 Task: Search one way flight ticket for 1 adult, 5 children, 2 infants in seat and 1 infant on lap in first from Laramie: Laramie Regional Airport to New Bern: Coastal Carolina Regional Airport (was Craven County Regional) on 8-4-2023. Choice of flights is Delta. Number of bags: 1 checked bag. Price is upto 92000. Outbound departure time preference is 0:00.
Action: Mouse moved to (277, 233)
Screenshot: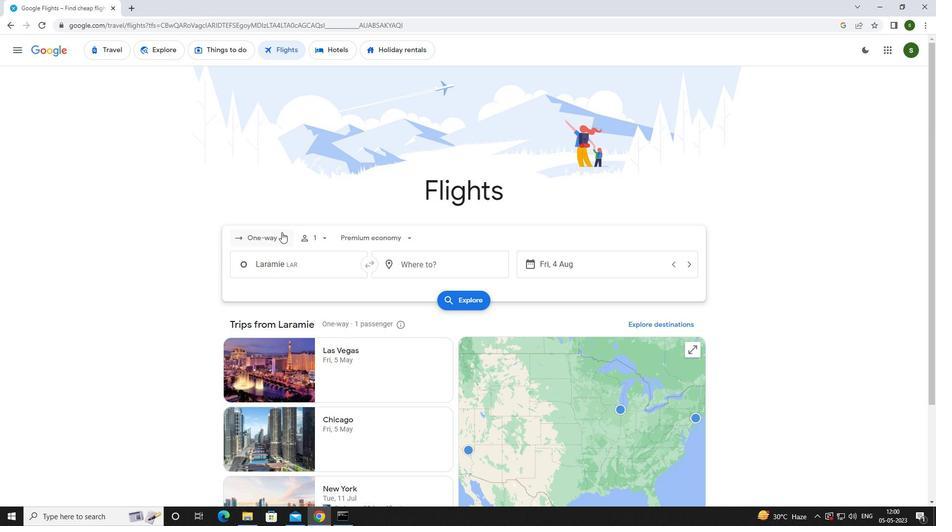 
Action: Mouse pressed left at (277, 233)
Screenshot: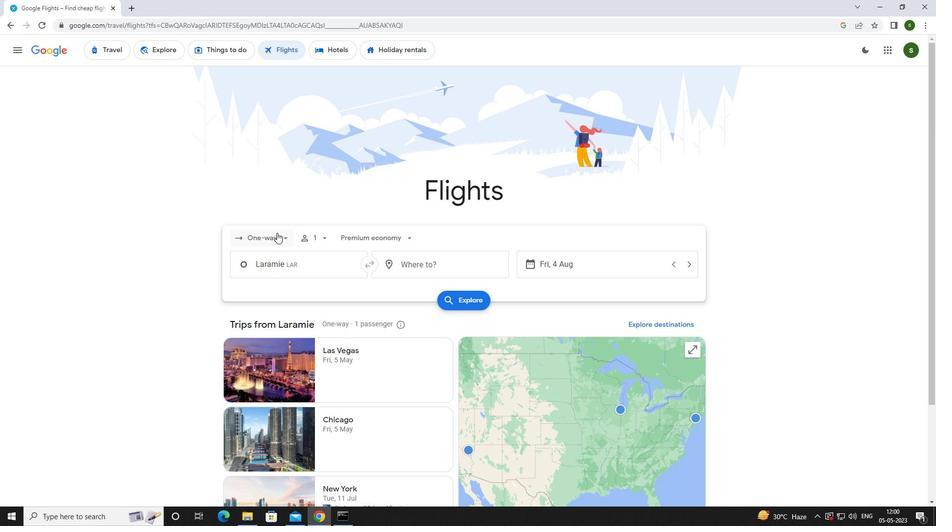 
Action: Mouse moved to (292, 277)
Screenshot: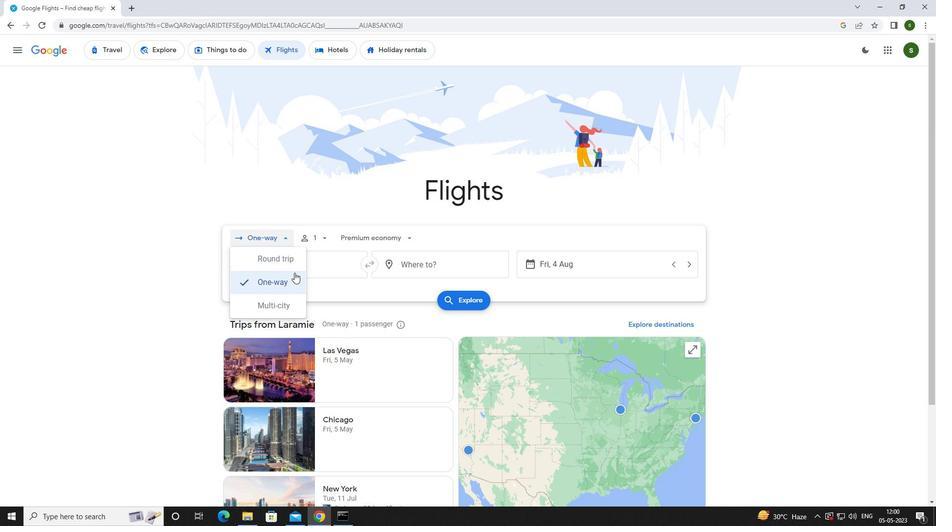 
Action: Mouse pressed left at (292, 277)
Screenshot: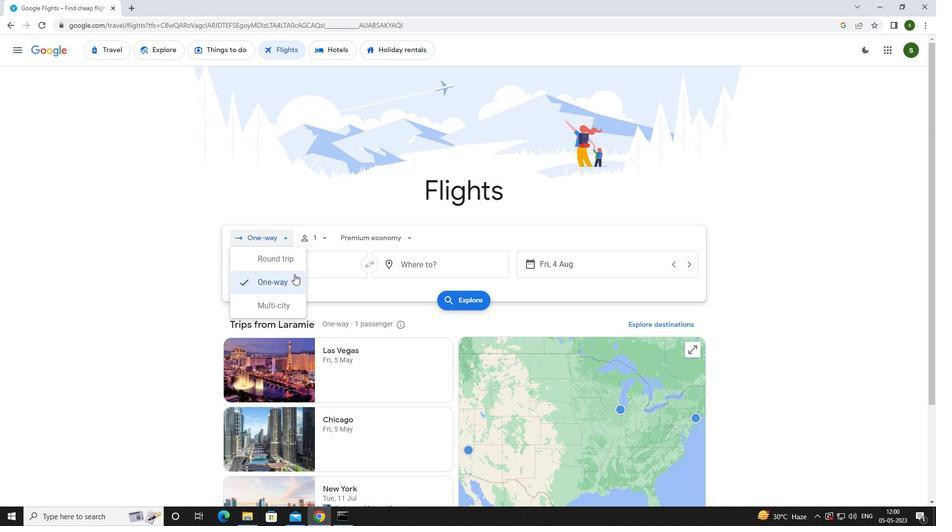 
Action: Mouse moved to (322, 240)
Screenshot: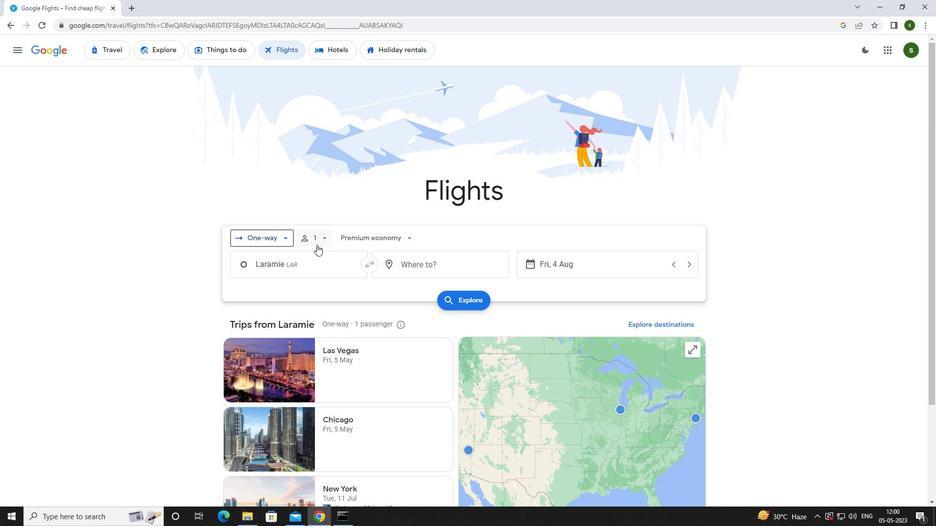 
Action: Mouse pressed left at (322, 240)
Screenshot: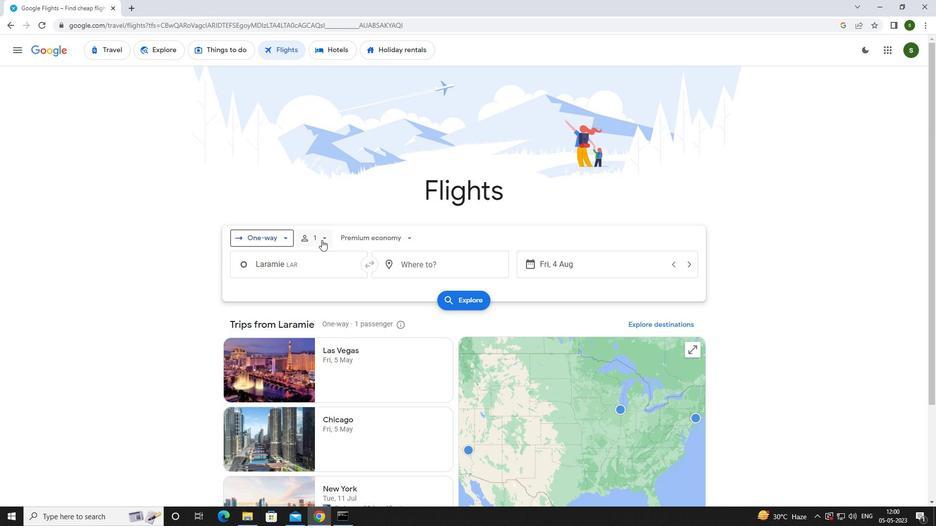 
Action: Mouse moved to (397, 287)
Screenshot: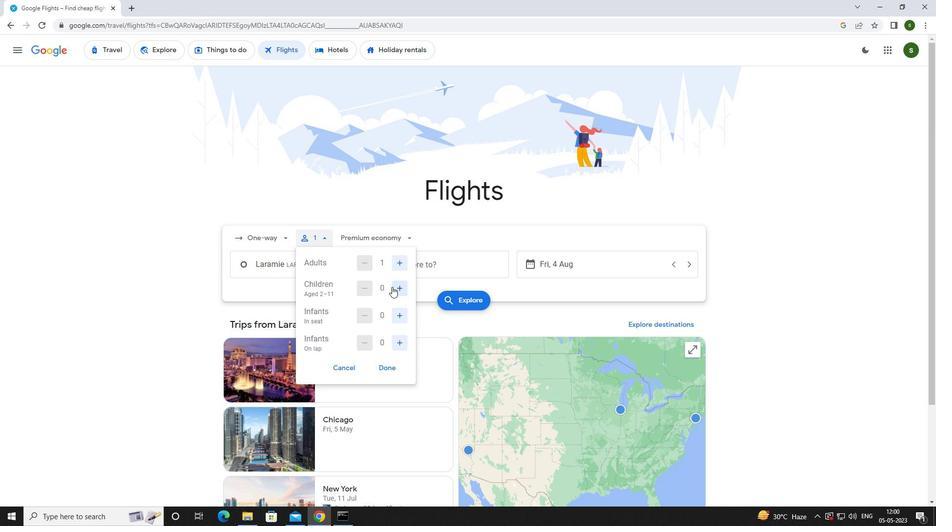 
Action: Mouse pressed left at (397, 287)
Screenshot: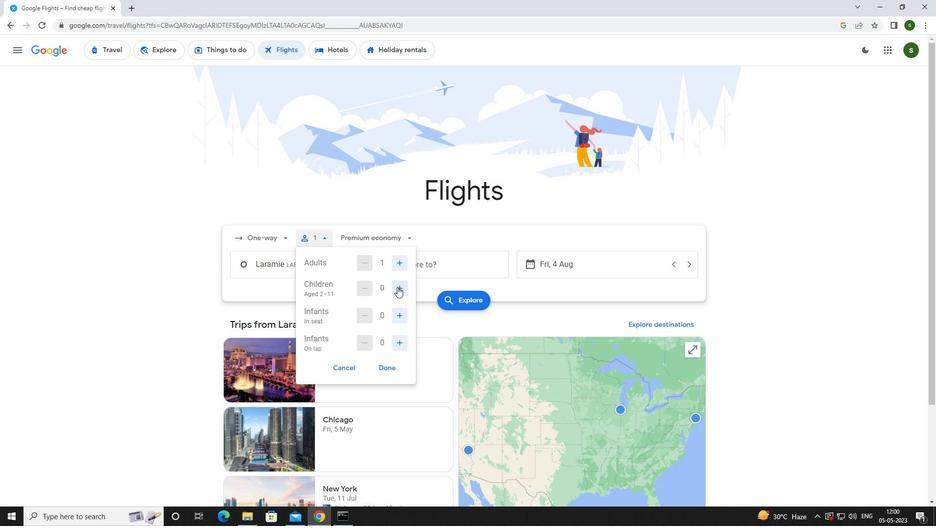 
Action: Mouse pressed left at (397, 287)
Screenshot: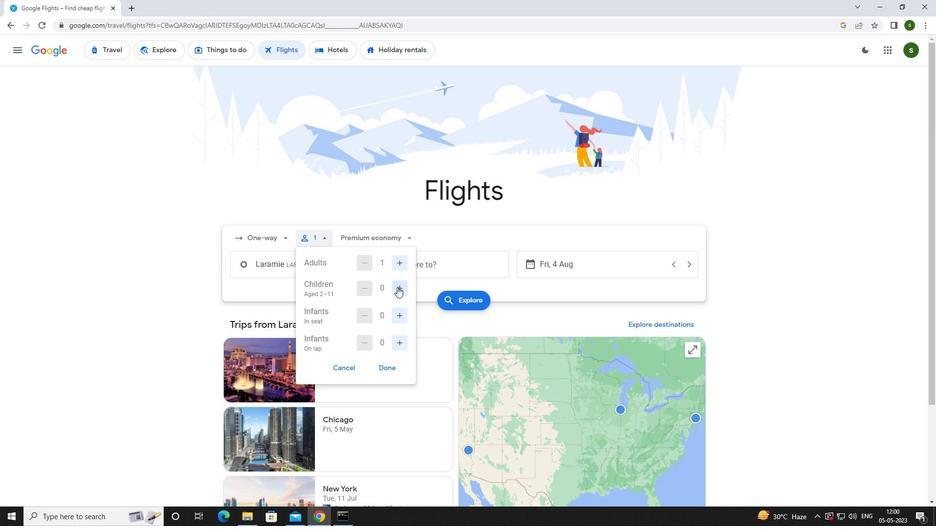 
Action: Mouse pressed left at (397, 287)
Screenshot: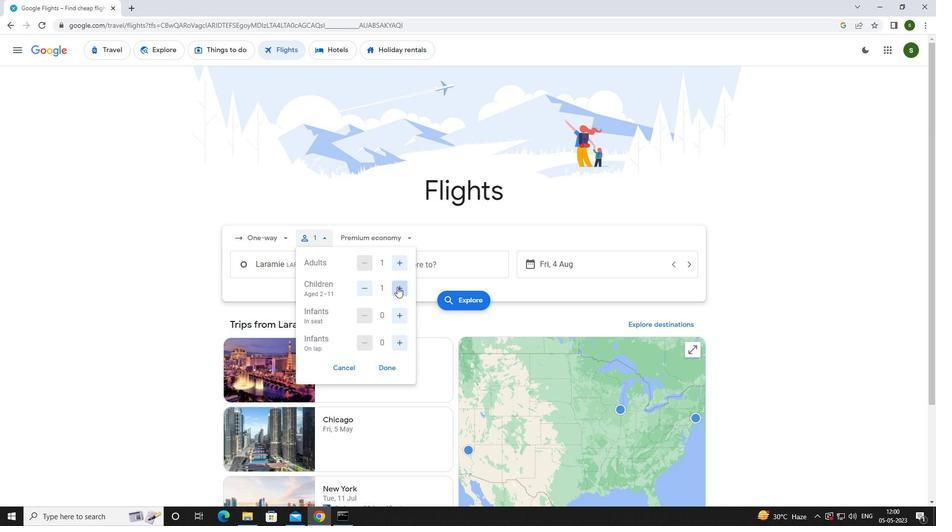 
Action: Mouse pressed left at (397, 287)
Screenshot: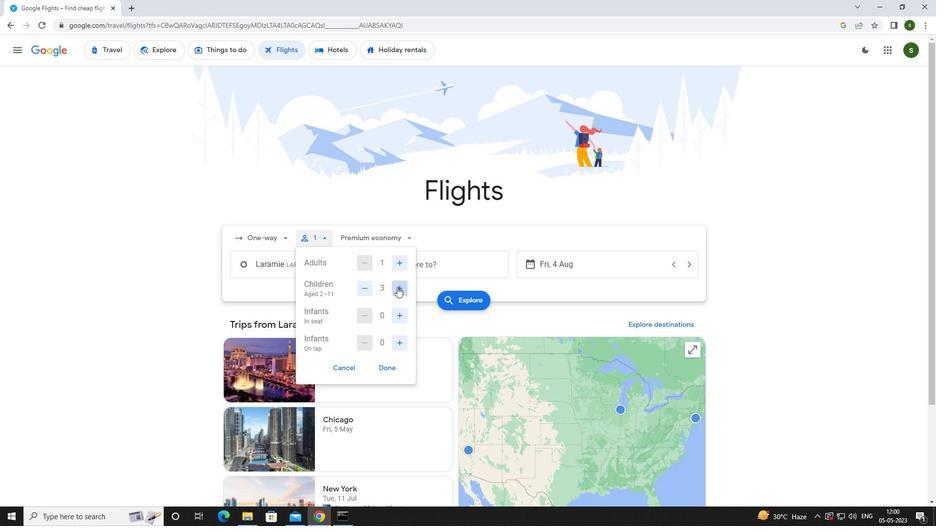 
Action: Mouse pressed left at (397, 287)
Screenshot: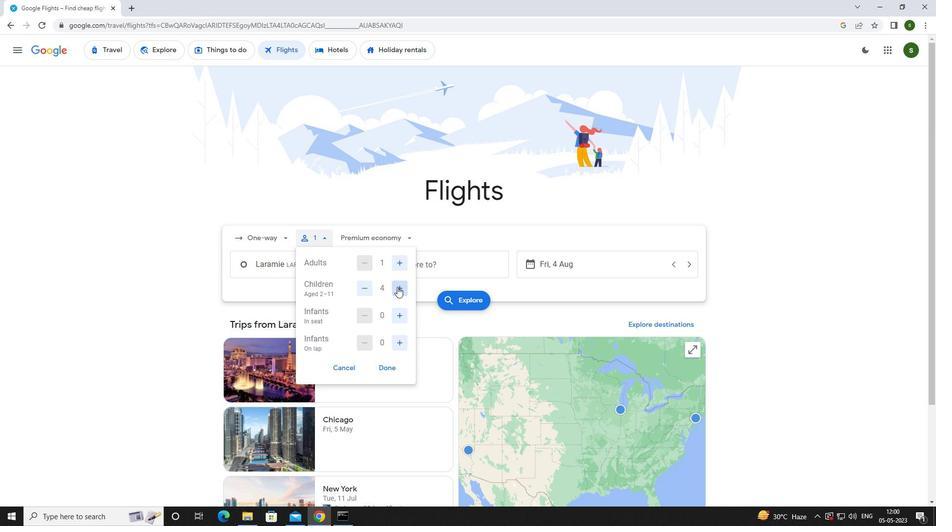 
Action: Mouse moved to (402, 314)
Screenshot: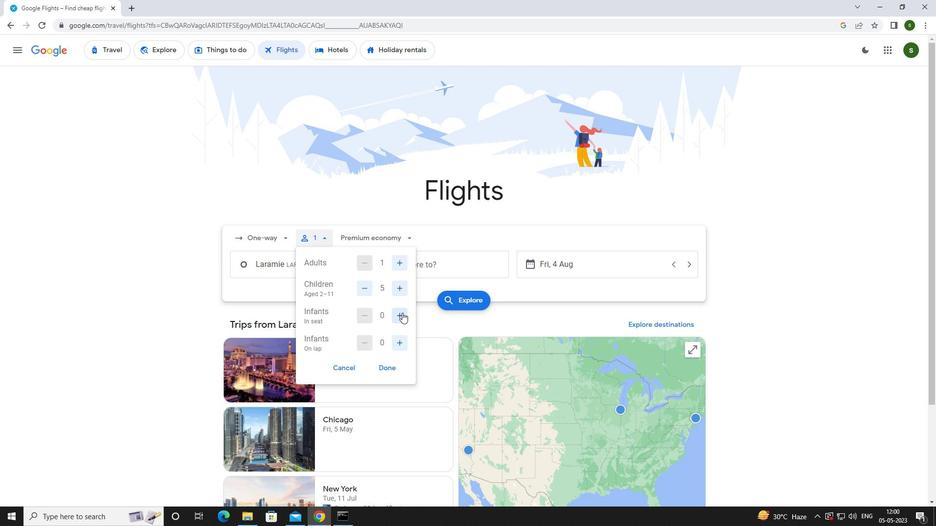 
Action: Mouse pressed left at (402, 314)
Screenshot: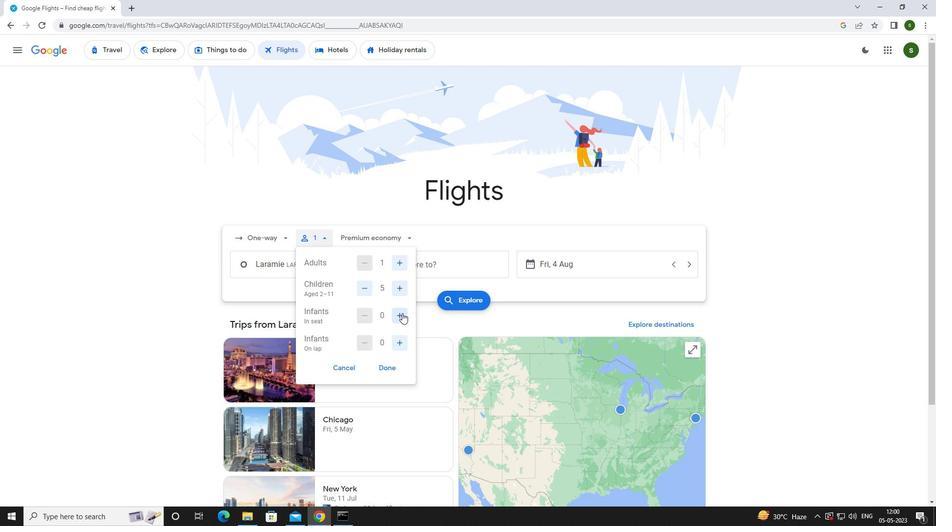 
Action: Mouse pressed left at (402, 314)
Screenshot: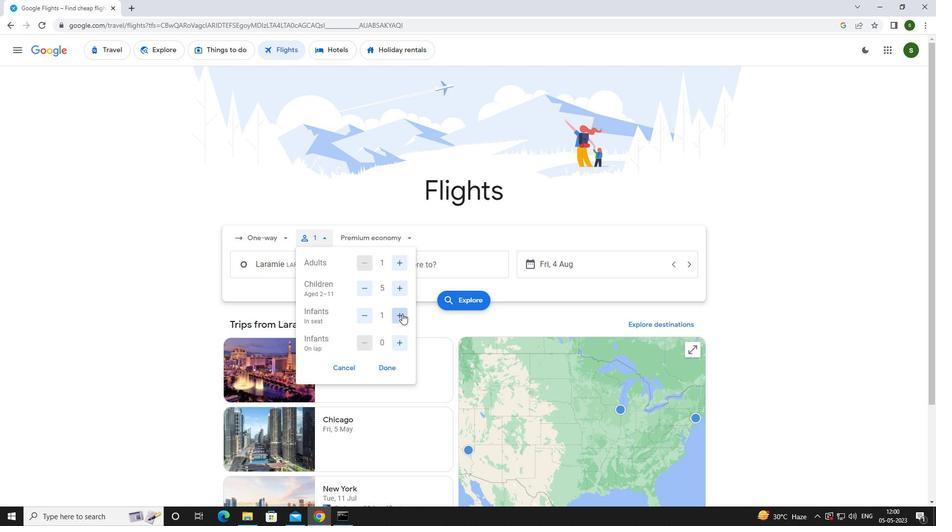 
Action: Mouse moved to (402, 341)
Screenshot: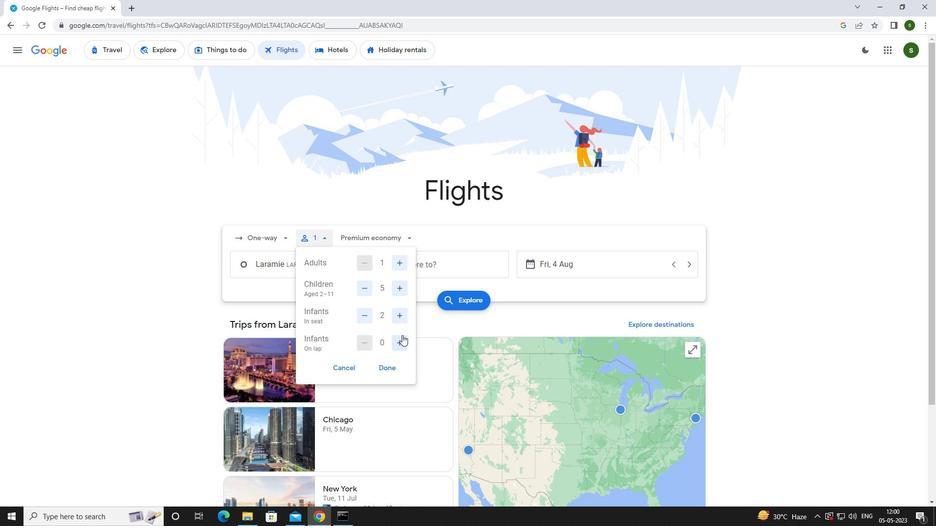 
Action: Mouse pressed left at (402, 341)
Screenshot: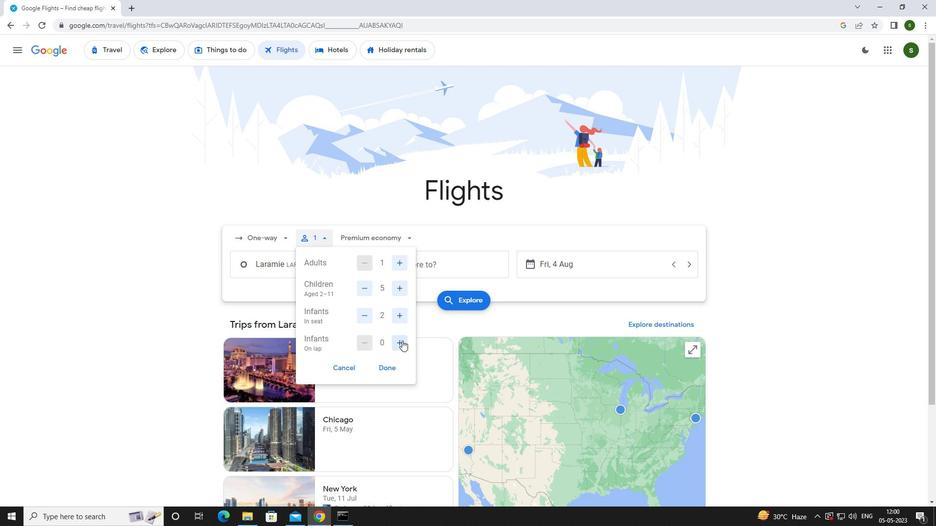 
Action: Mouse moved to (366, 317)
Screenshot: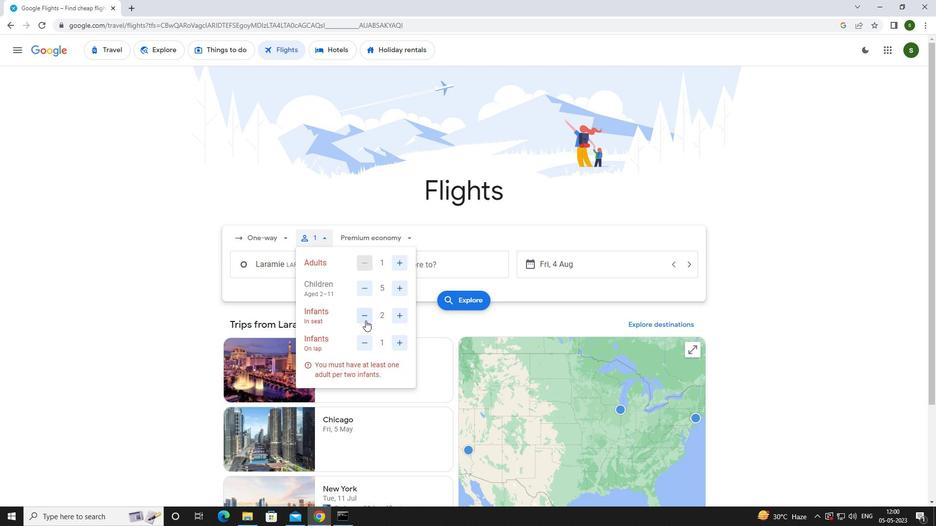 
Action: Mouse pressed left at (366, 317)
Screenshot: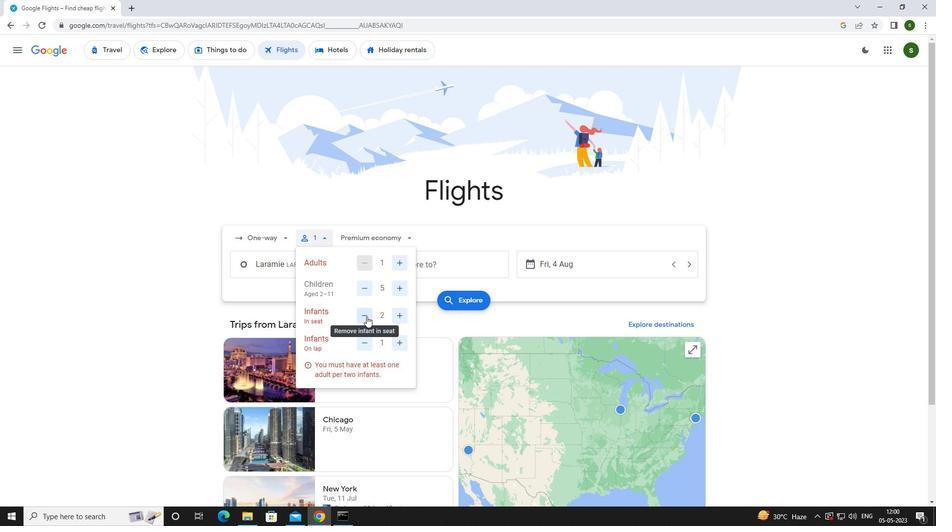 
Action: Mouse moved to (391, 240)
Screenshot: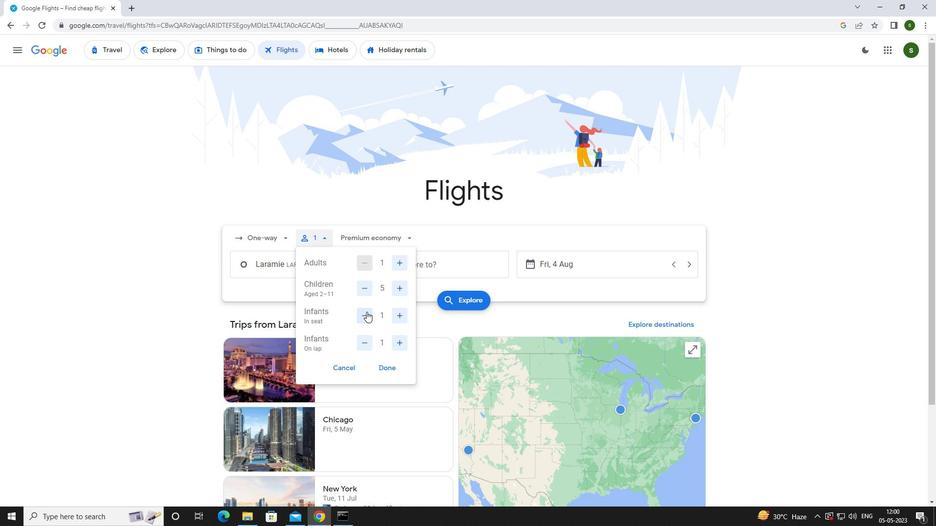 
Action: Mouse pressed left at (391, 240)
Screenshot: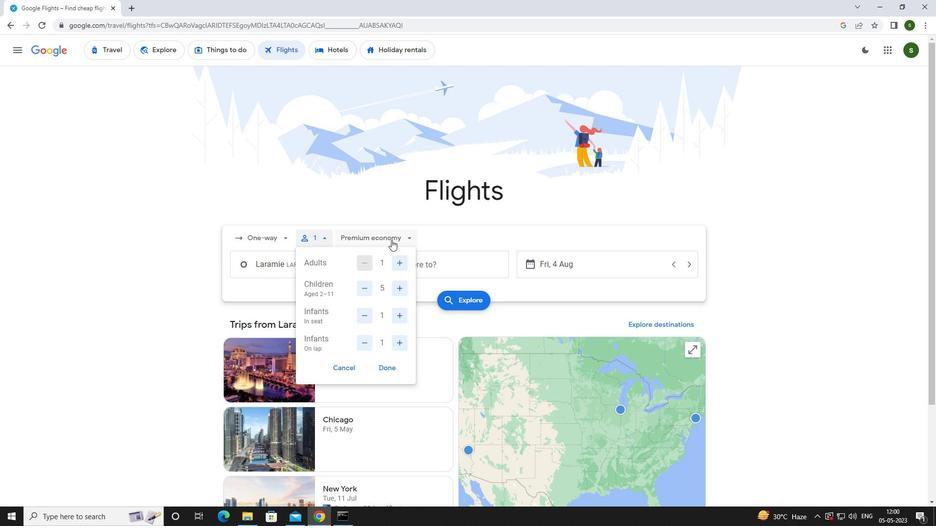 
Action: Mouse moved to (384, 328)
Screenshot: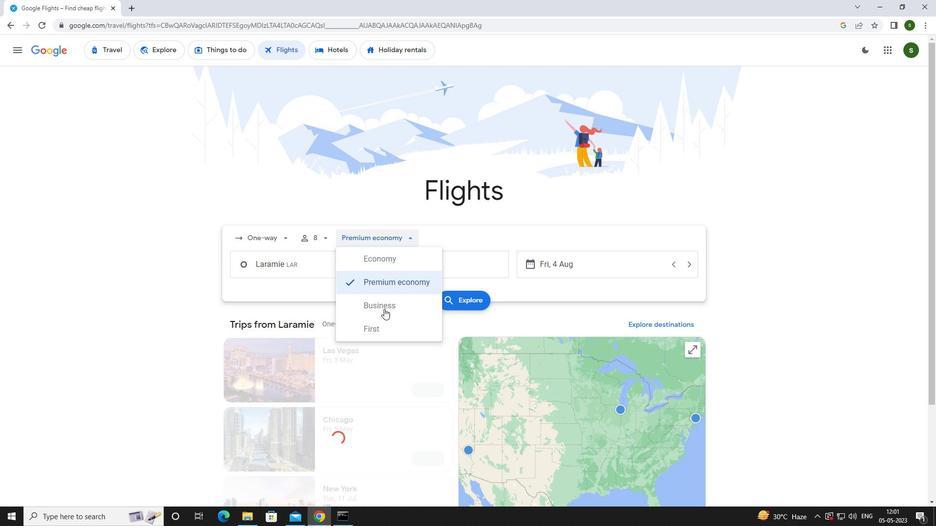 
Action: Mouse pressed left at (384, 328)
Screenshot: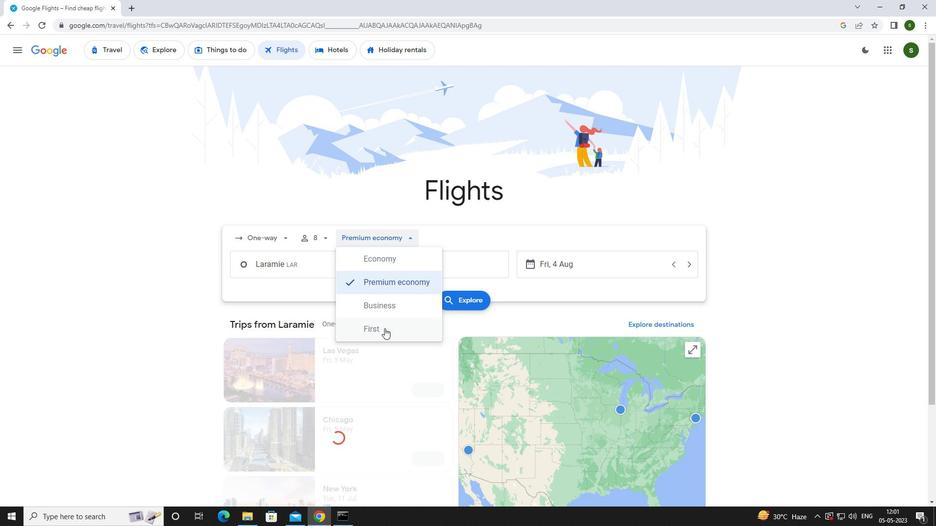 
Action: Mouse moved to (339, 265)
Screenshot: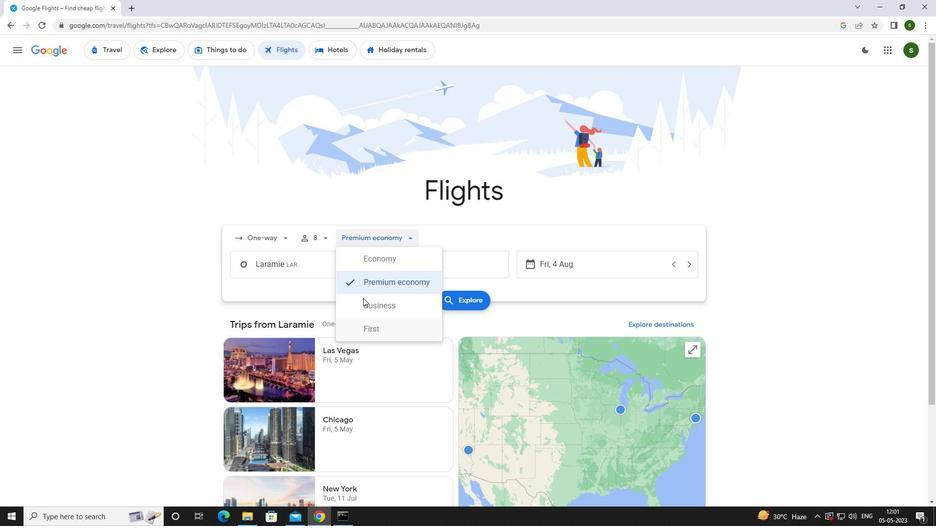 
Action: Mouse pressed left at (339, 265)
Screenshot: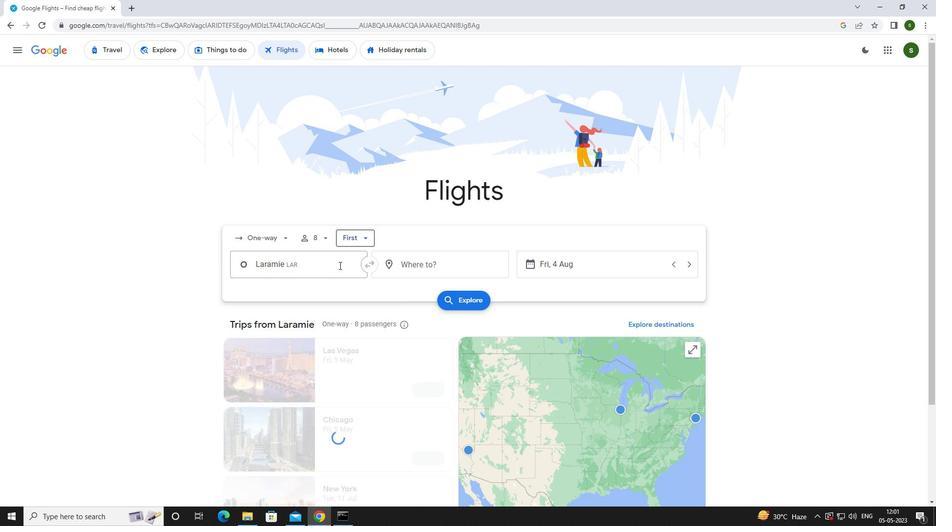
Action: Key pressed <Key.caps_lock>l<Key.caps_lock>arami
Screenshot: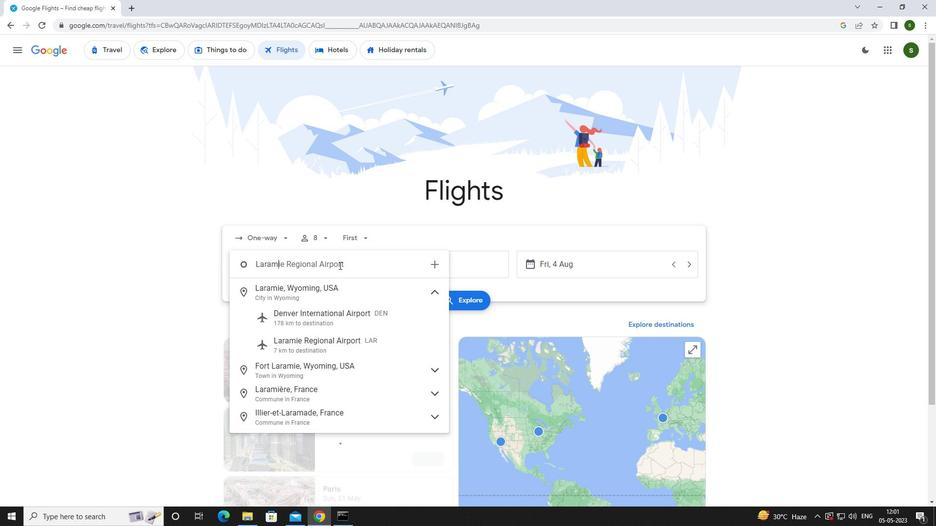 
Action: Mouse moved to (336, 338)
Screenshot: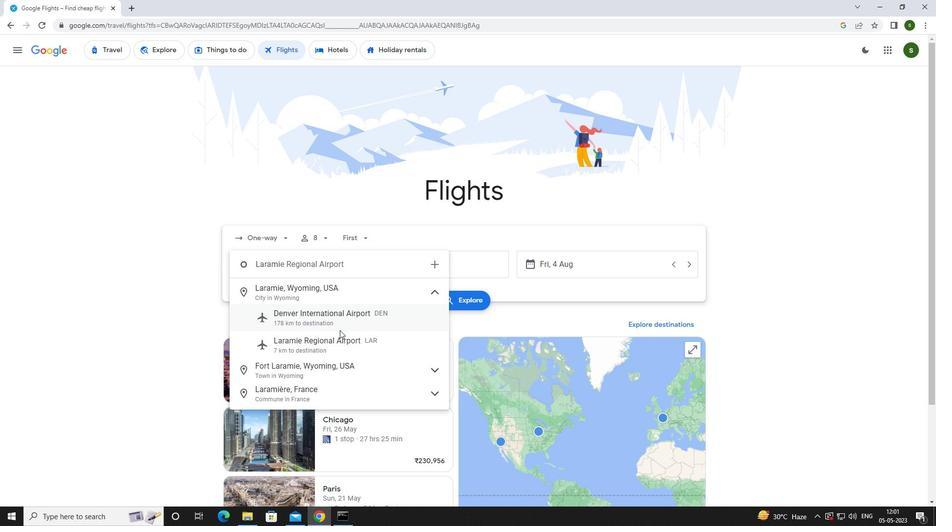 
Action: Mouse pressed left at (336, 338)
Screenshot: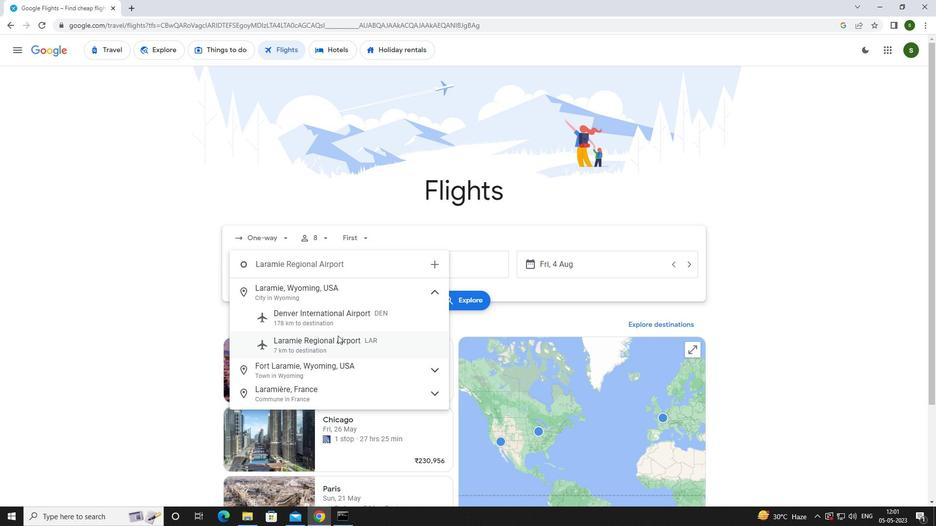 
Action: Mouse moved to (434, 269)
Screenshot: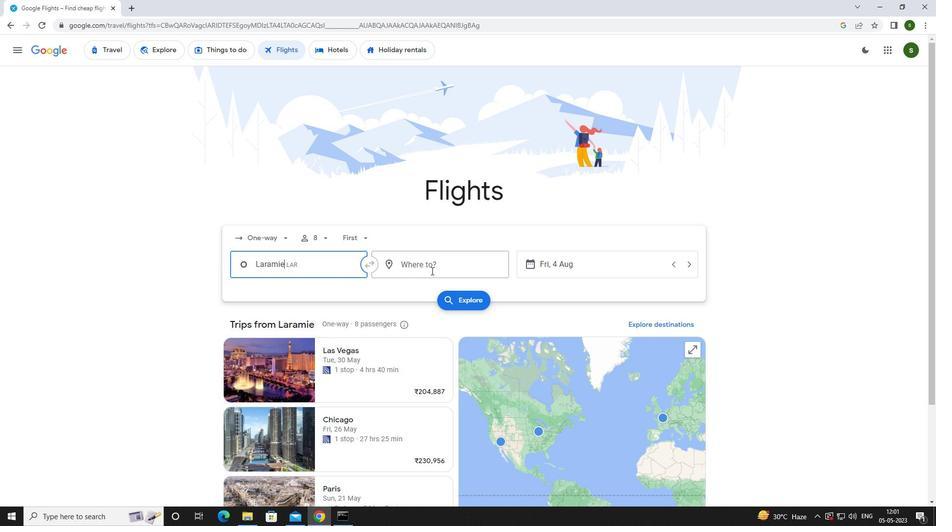 
Action: Mouse pressed left at (434, 269)
Screenshot: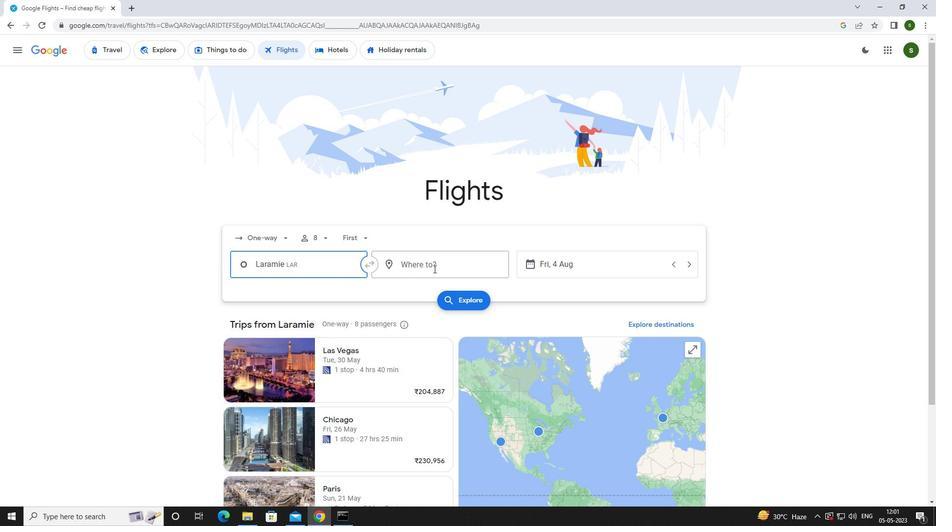 
Action: Mouse moved to (436, 271)
Screenshot: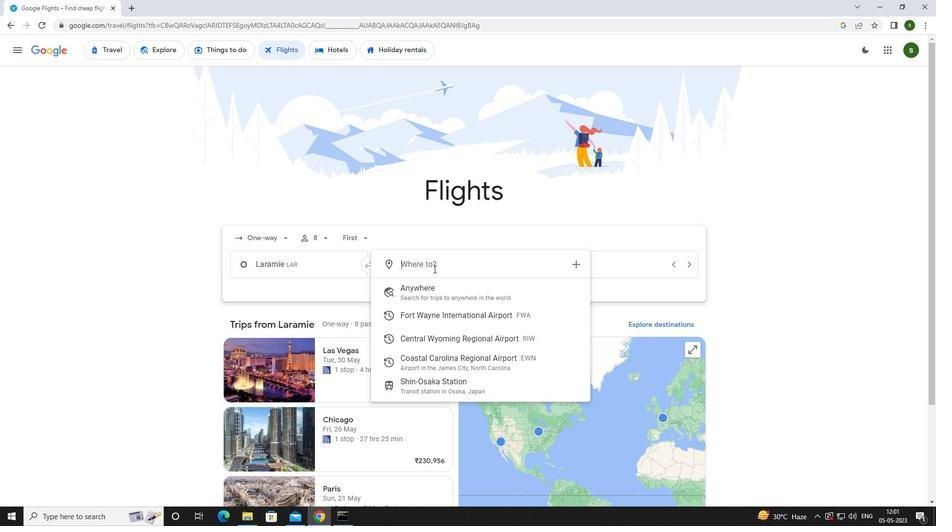 
Action: Key pressed <Key.caps_lock>c<Key.caps_lock>oastal
Screenshot: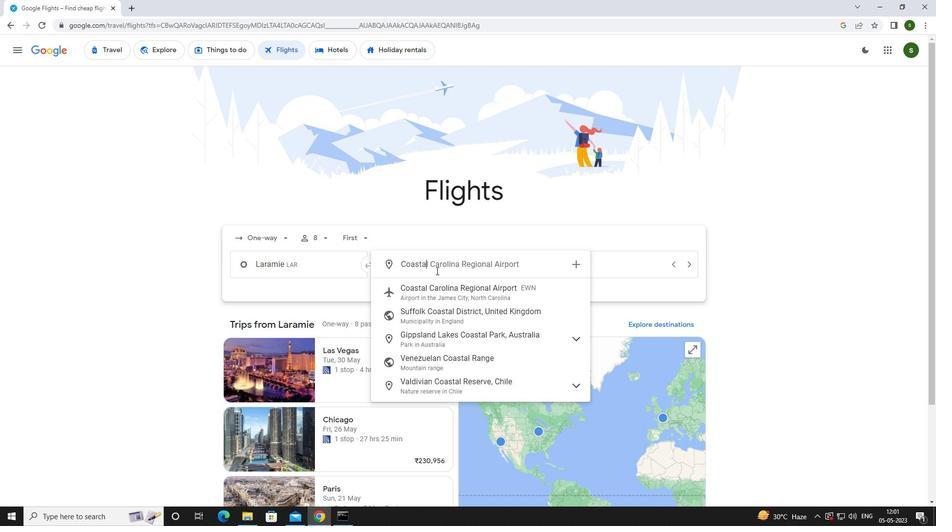 
Action: Mouse moved to (420, 291)
Screenshot: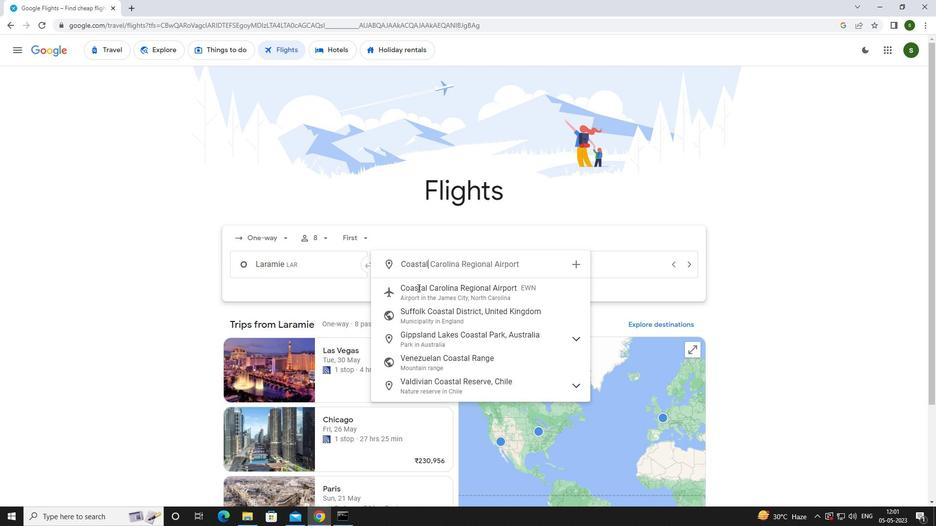 
Action: Mouse pressed left at (420, 291)
Screenshot: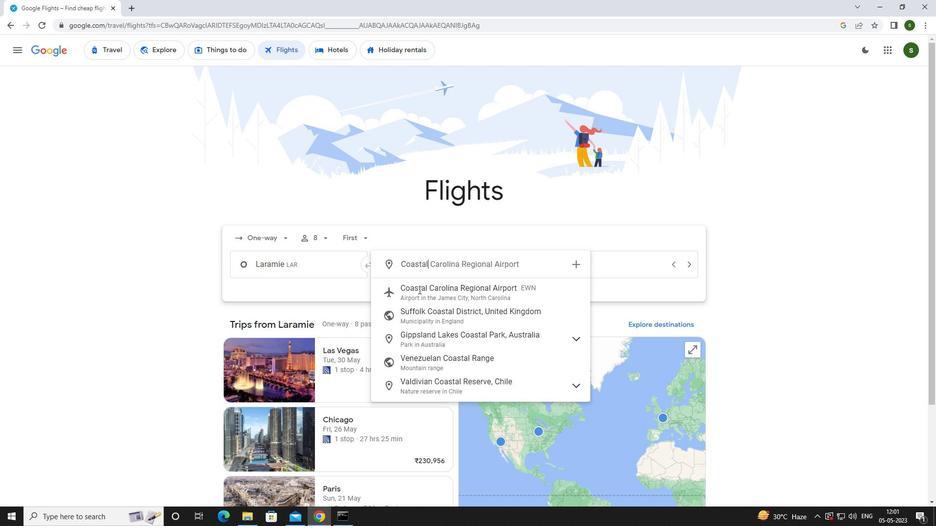 
Action: Mouse moved to (594, 267)
Screenshot: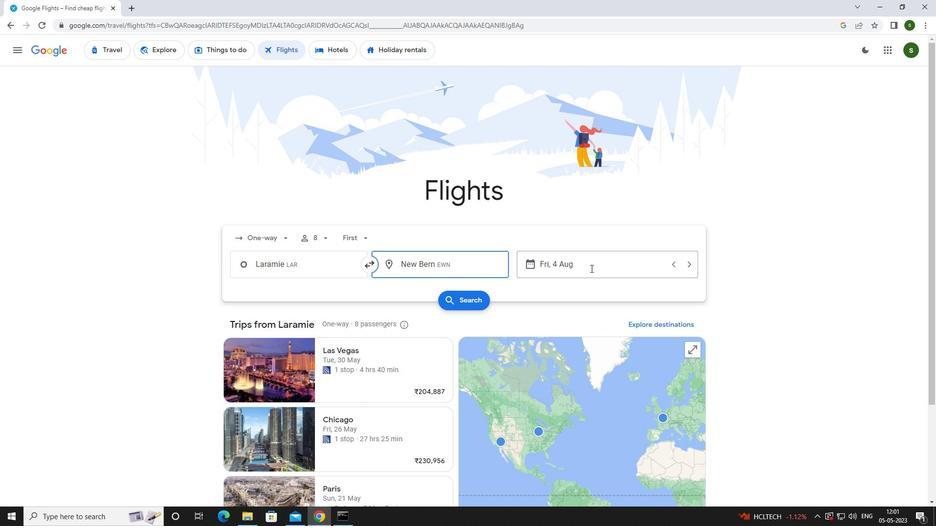 
Action: Mouse pressed left at (594, 267)
Screenshot: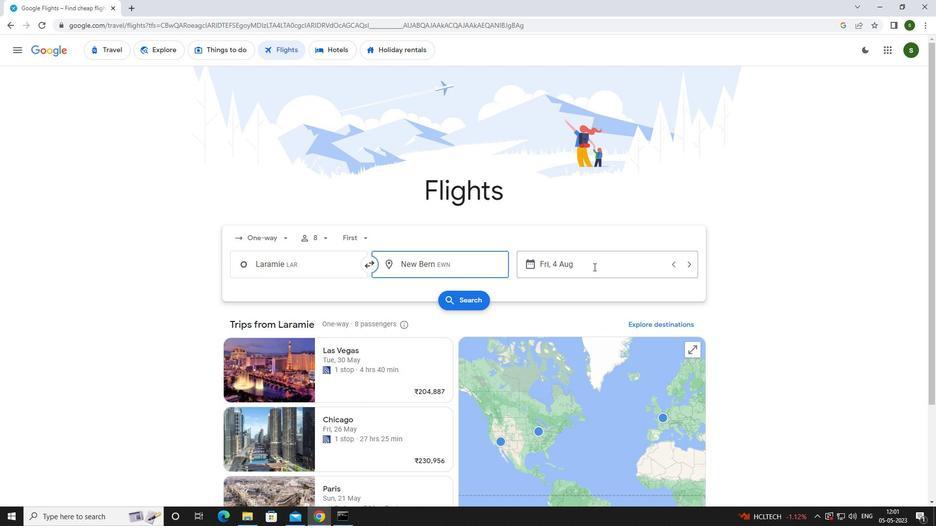 
Action: Mouse moved to (467, 330)
Screenshot: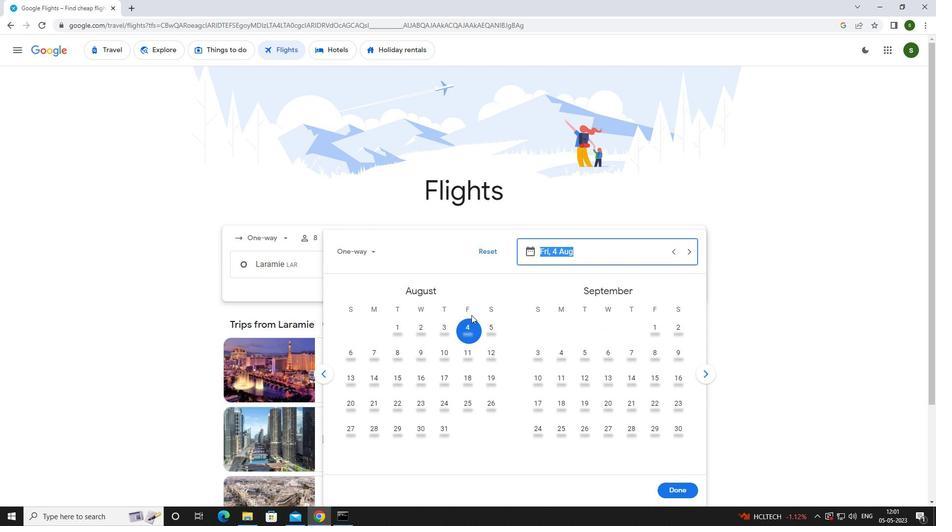 
Action: Mouse pressed left at (467, 330)
Screenshot: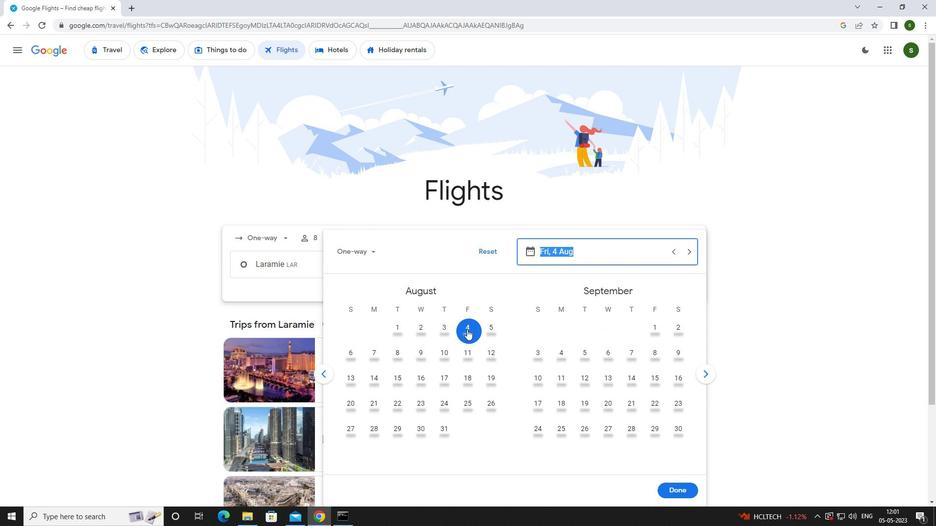 
Action: Mouse moved to (669, 493)
Screenshot: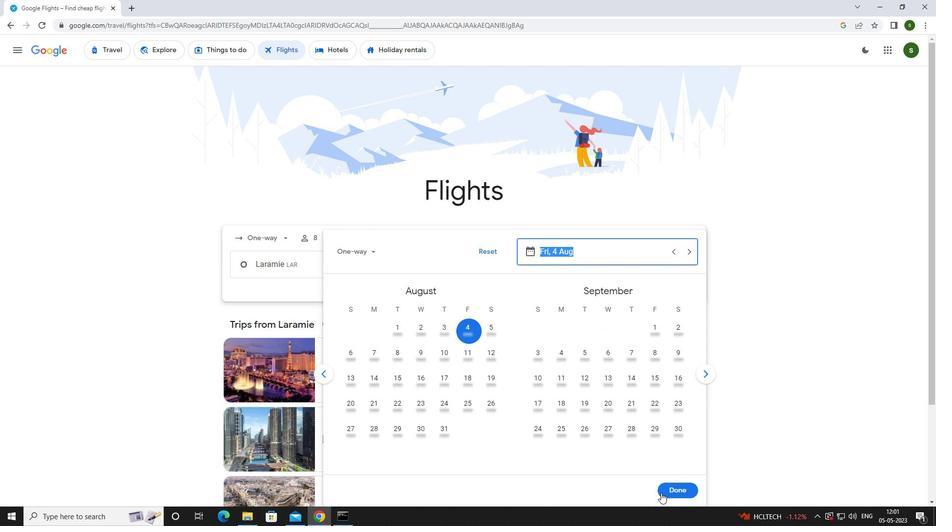 
Action: Mouse pressed left at (669, 493)
Screenshot: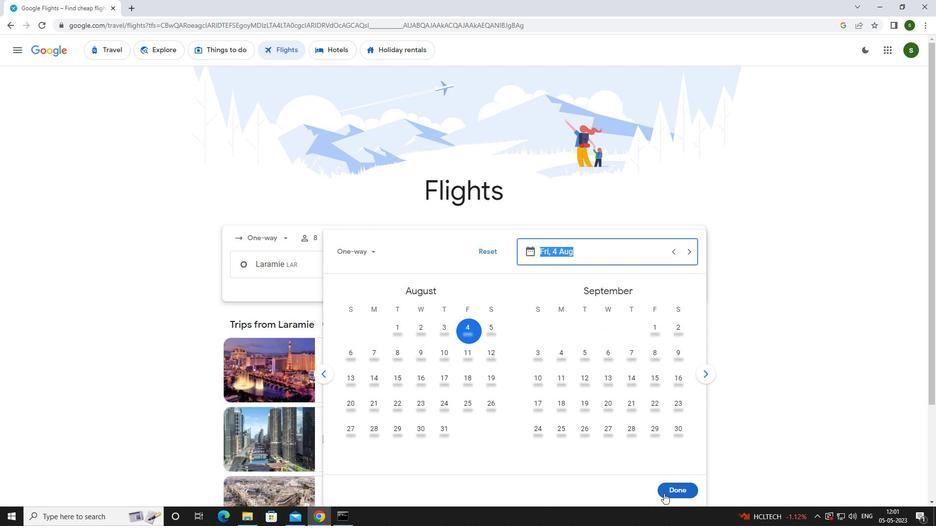 
Action: Mouse moved to (448, 292)
Screenshot: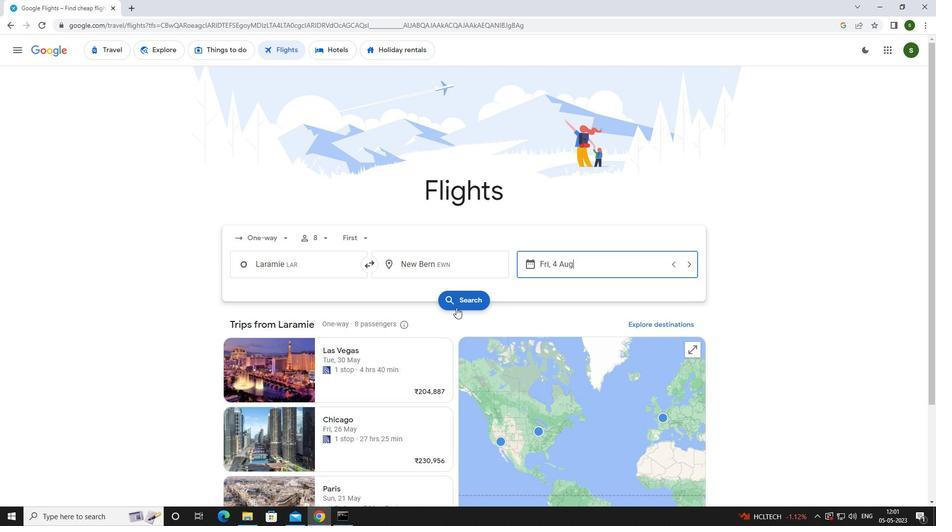
Action: Mouse pressed left at (448, 292)
Screenshot: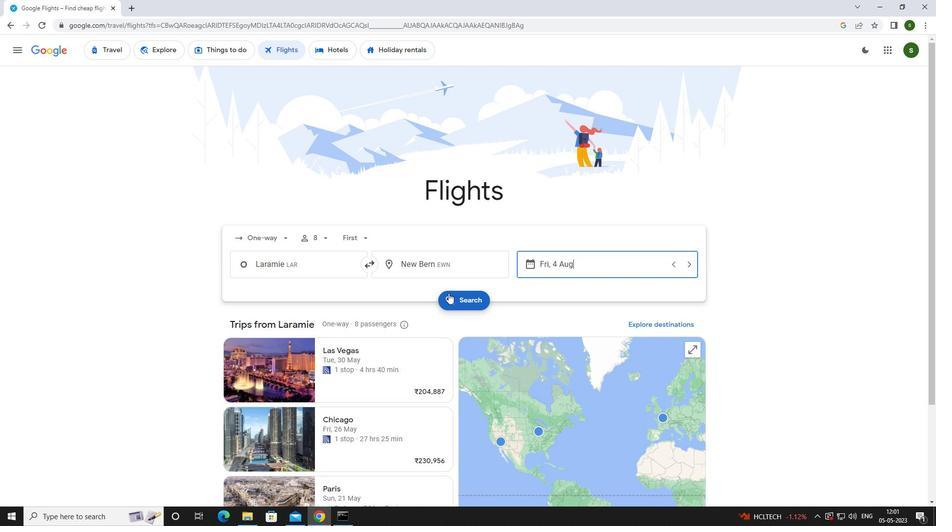 
Action: Mouse moved to (231, 141)
Screenshot: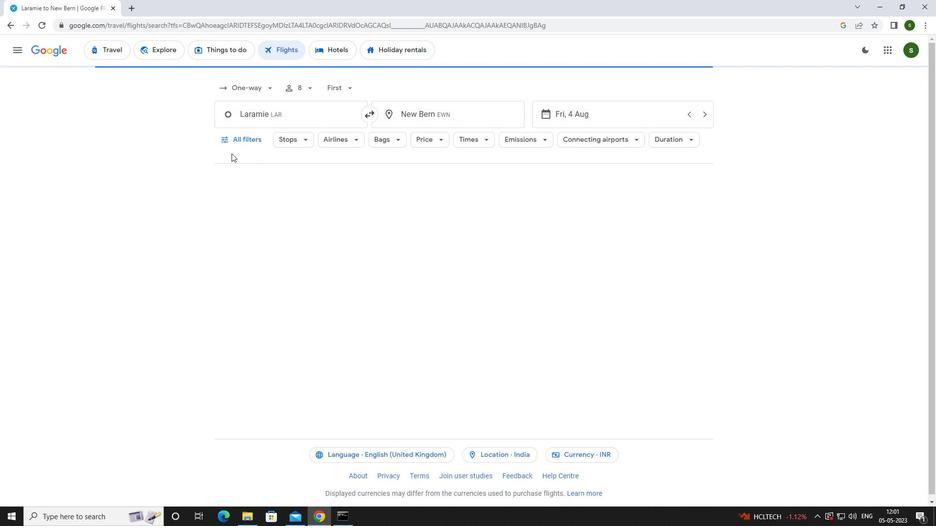 
Action: Mouse pressed left at (231, 141)
Screenshot: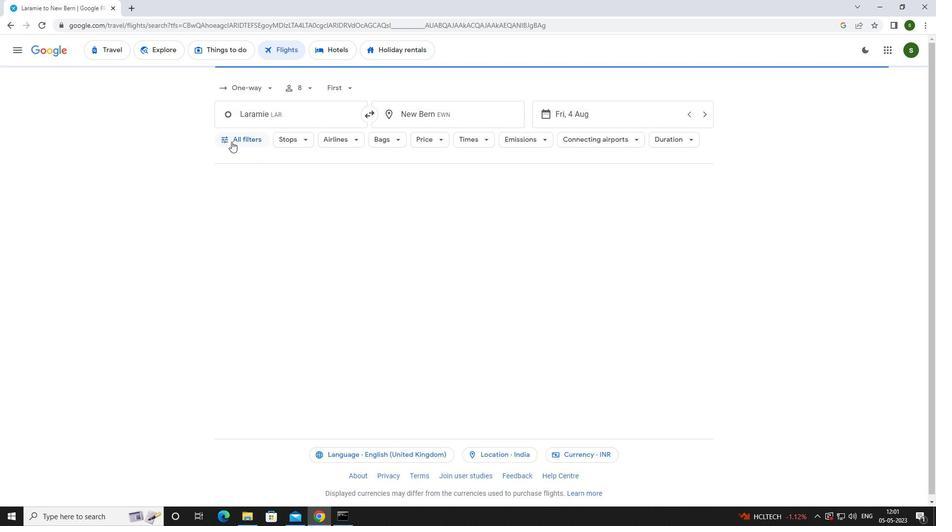 
Action: Mouse moved to (367, 353)
Screenshot: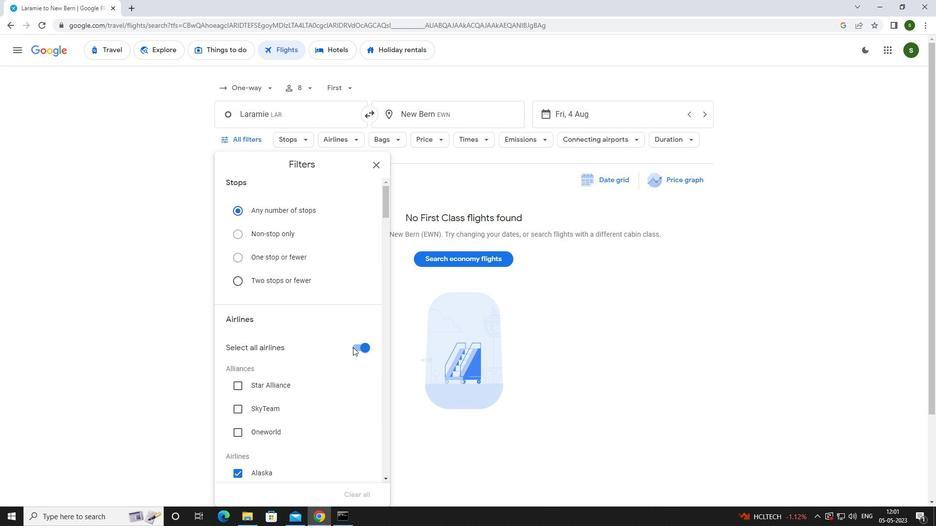 
Action: Mouse pressed left at (367, 353)
Screenshot: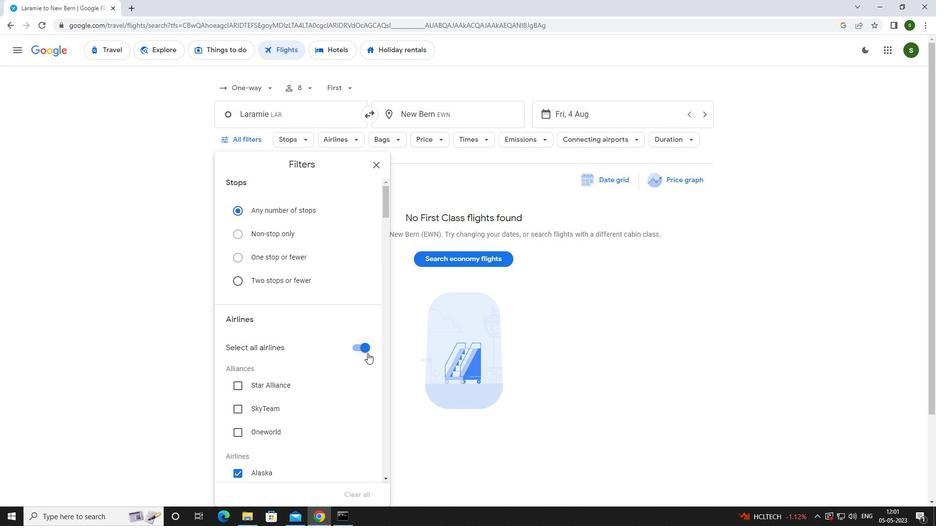 
Action: Mouse moved to (347, 337)
Screenshot: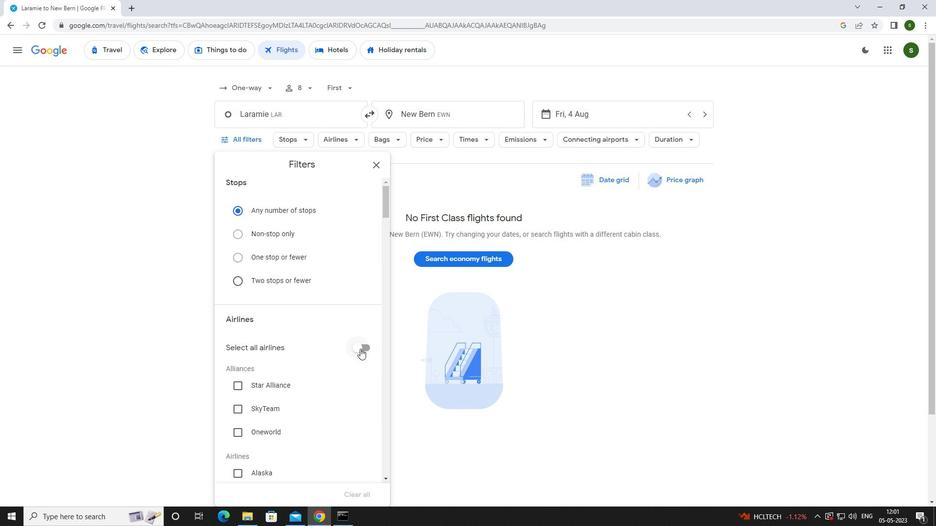 
Action: Mouse scrolled (347, 337) with delta (0, 0)
Screenshot: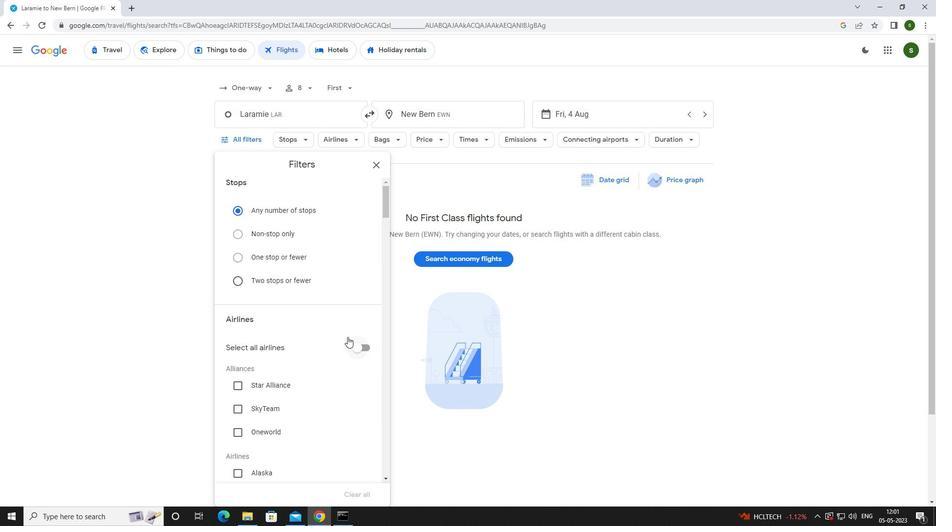 
Action: Mouse moved to (346, 337)
Screenshot: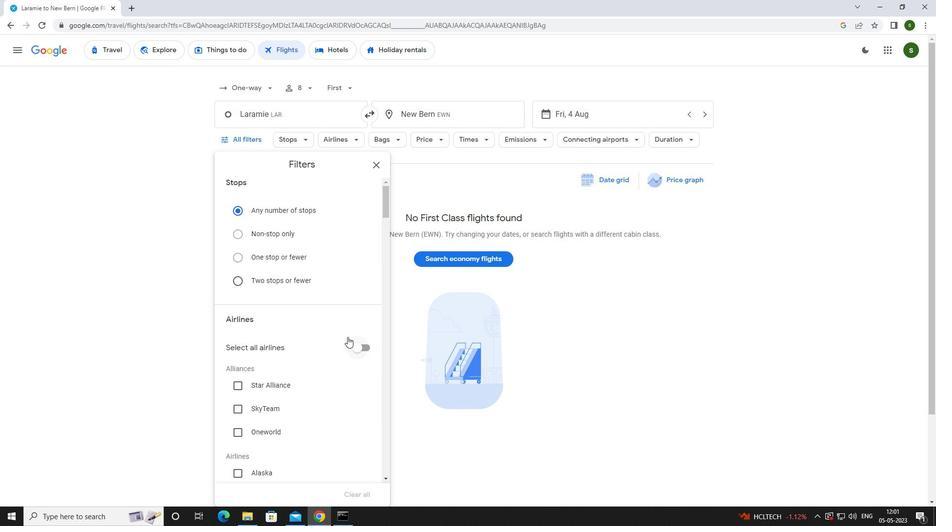 
Action: Mouse scrolled (346, 337) with delta (0, 0)
Screenshot: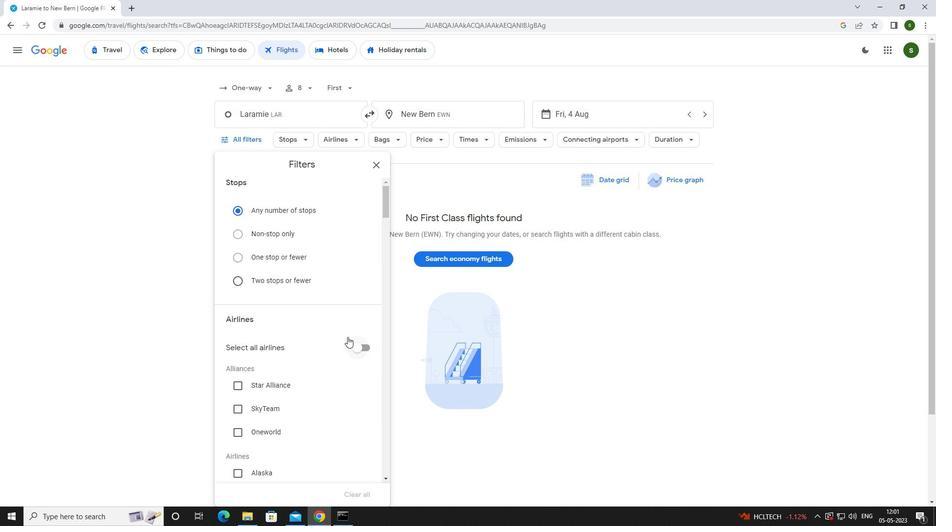 
Action: Mouse moved to (260, 420)
Screenshot: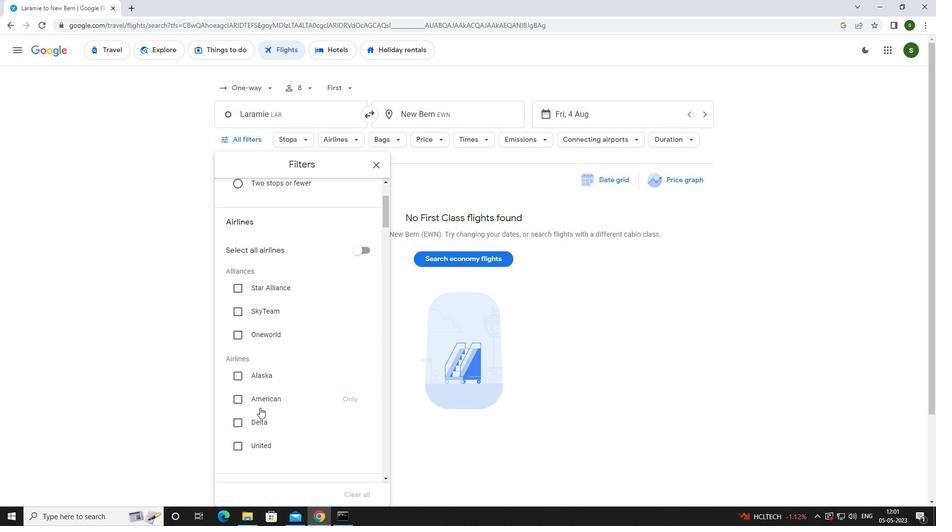 
Action: Mouse pressed left at (260, 420)
Screenshot: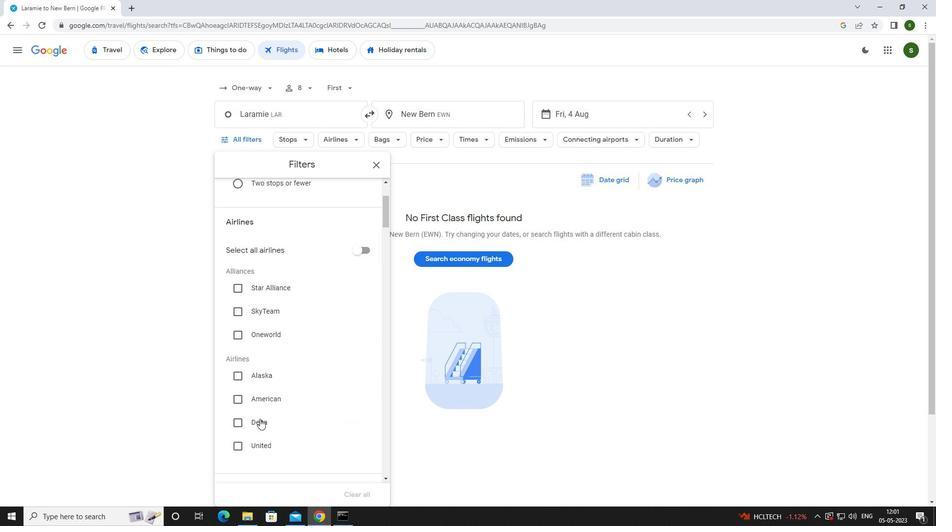 
Action: Mouse moved to (262, 419)
Screenshot: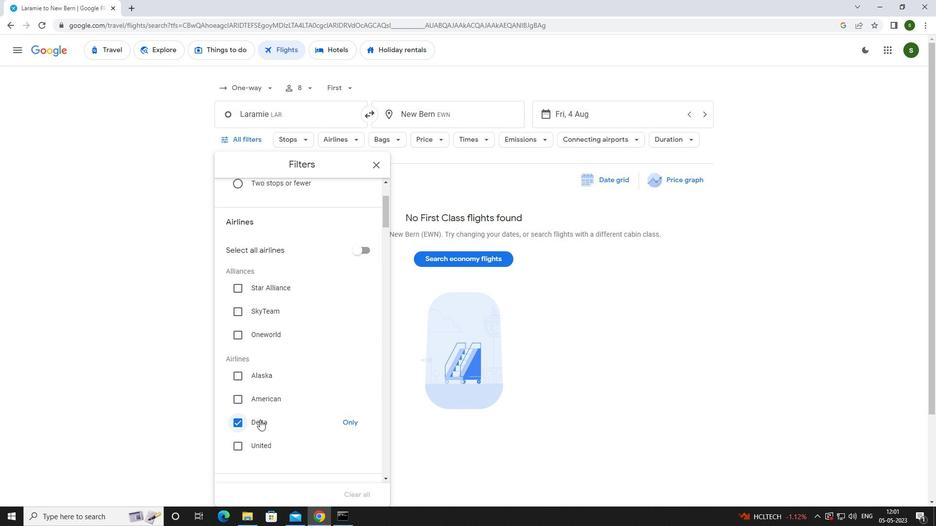
Action: Mouse scrolled (262, 419) with delta (0, 0)
Screenshot: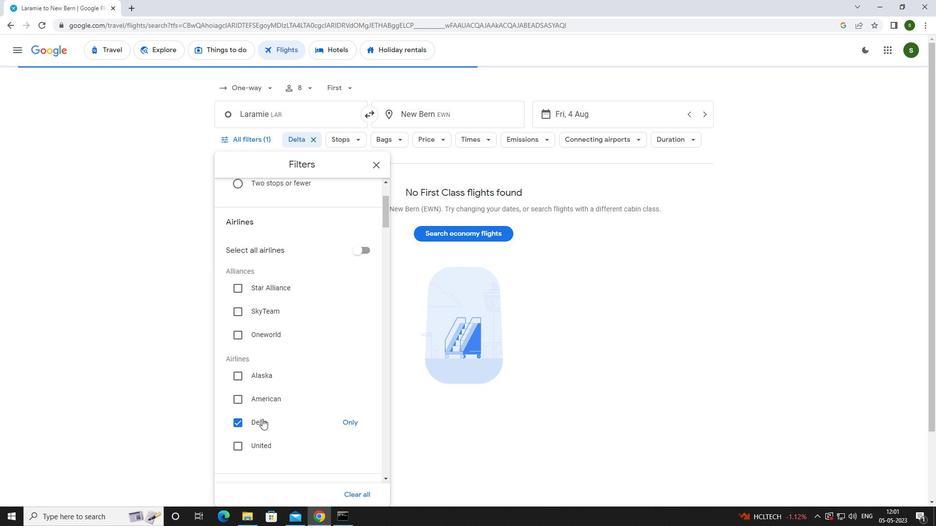
Action: Mouse scrolled (262, 419) with delta (0, 0)
Screenshot: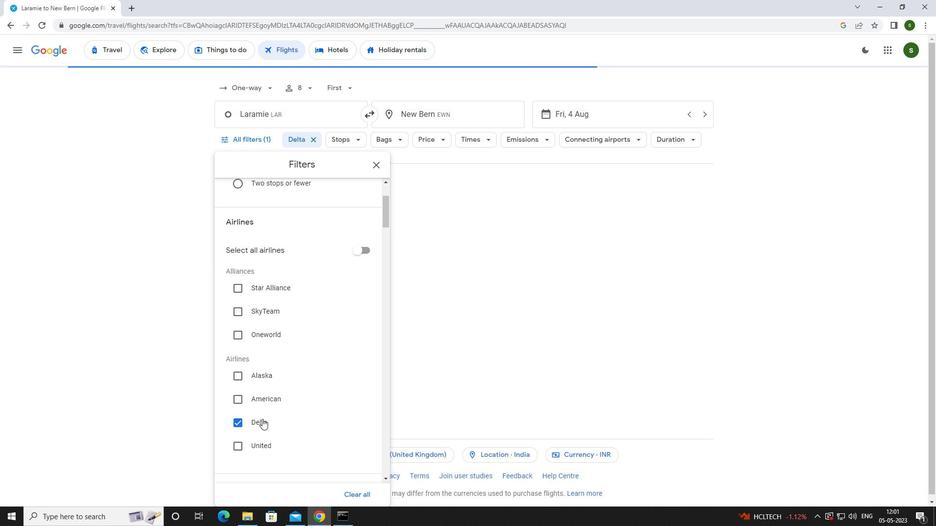 
Action: Mouse scrolled (262, 419) with delta (0, 0)
Screenshot: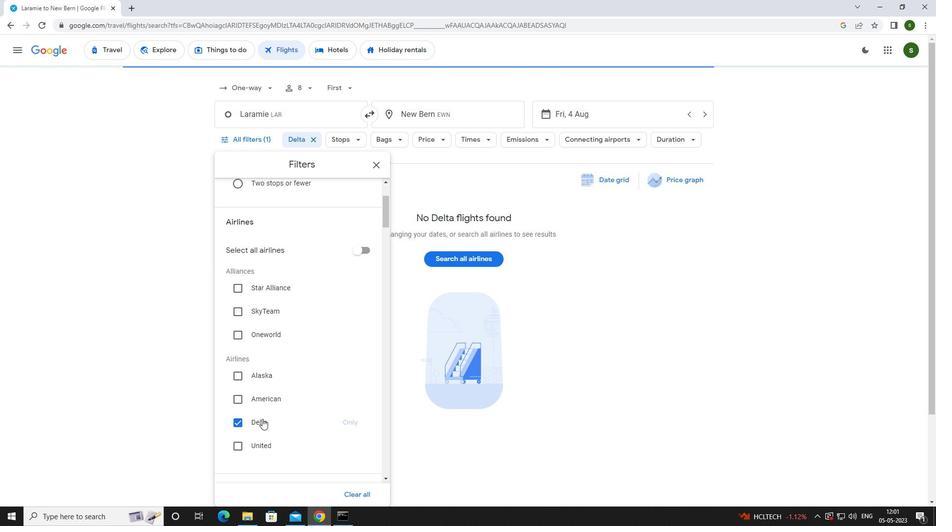 
Action: Mouse moved to (356, 390)
Screenshot: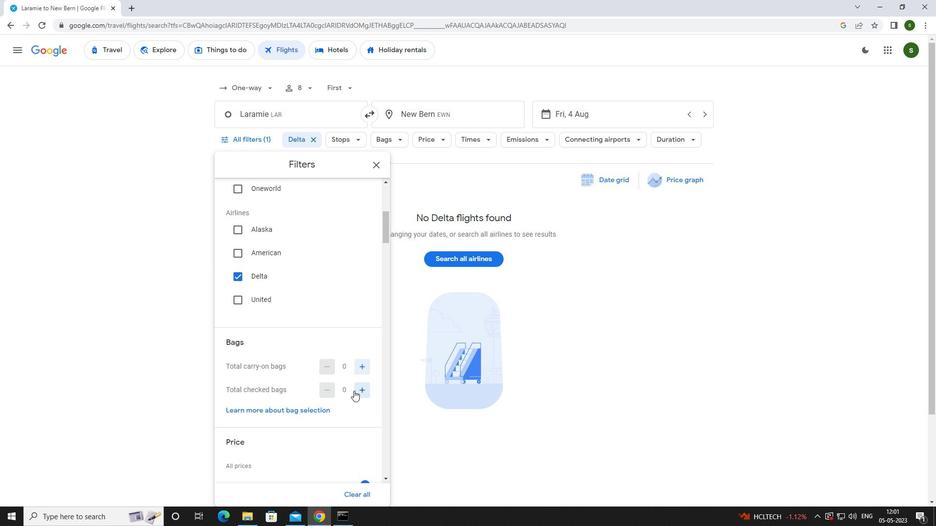 
Action: Mouse pressed left at (356, 390)
Screenshot: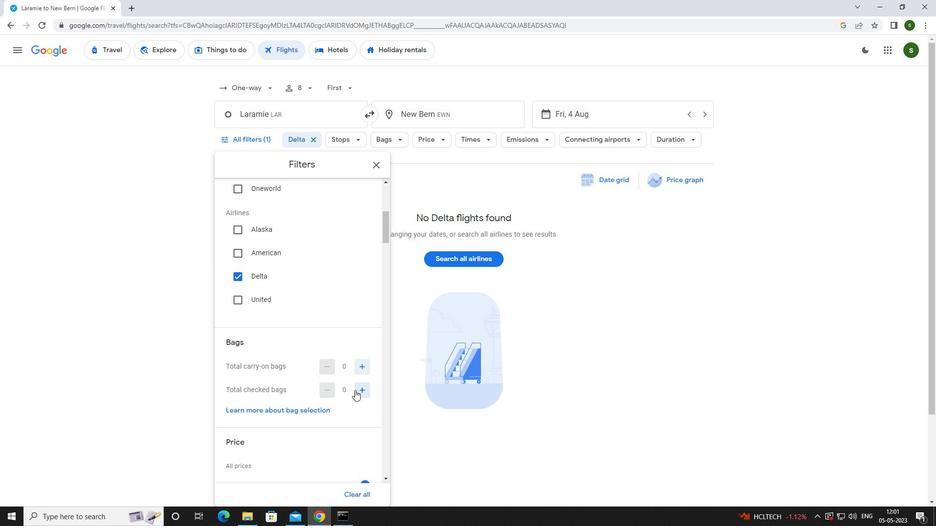 
Action: Mouse moved to (354, 390)
Screenshot: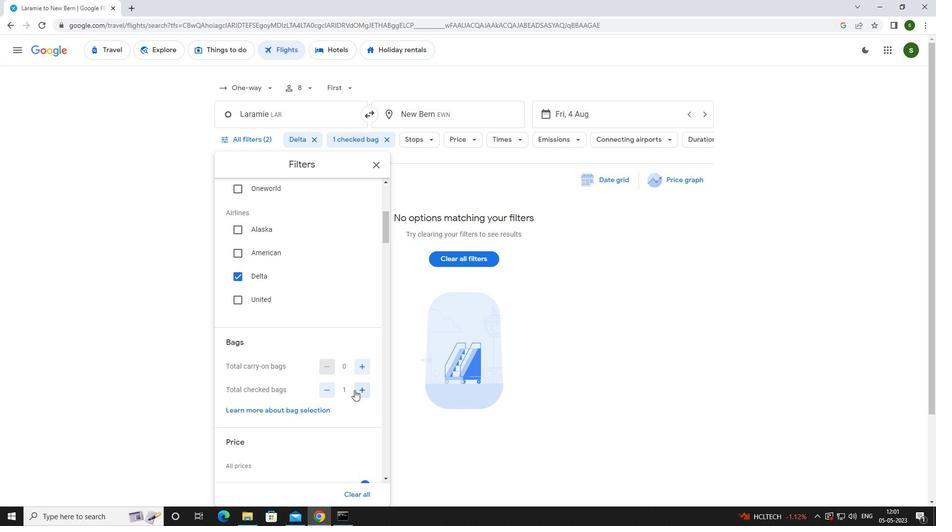 
Action: Mouse scrolled (354, 390) with delta (0, 0)
Screenshot: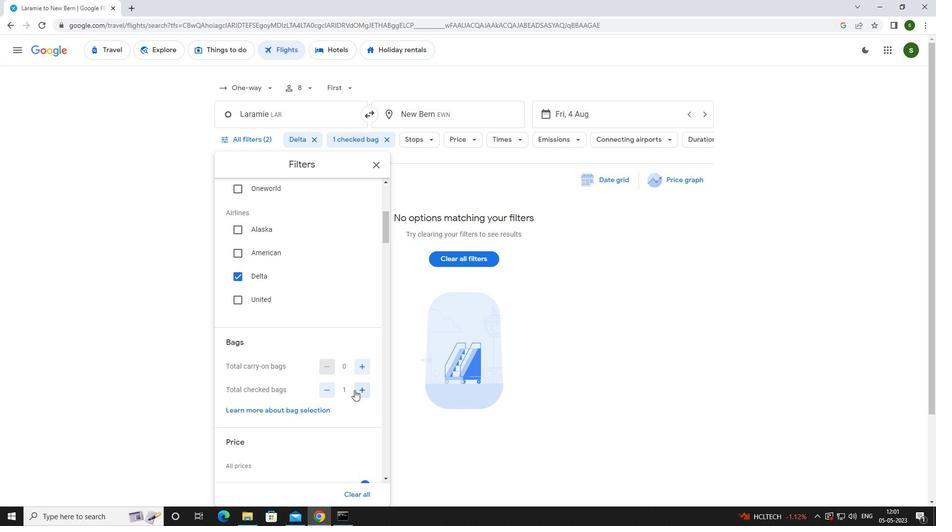
Action: Mouse moved to (354, 390)
Screenshot: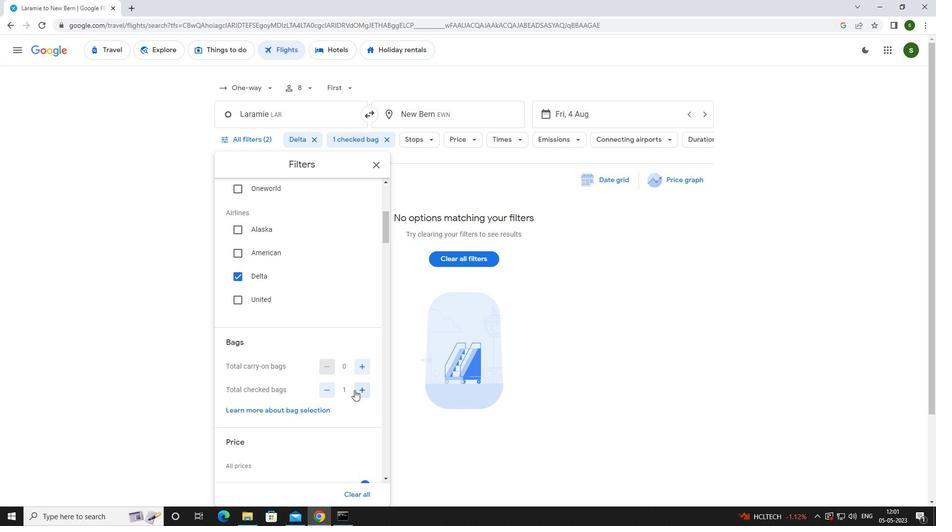 
Action: Mouse scrolled (354, 390) with delta (0, 0)
Screenshot: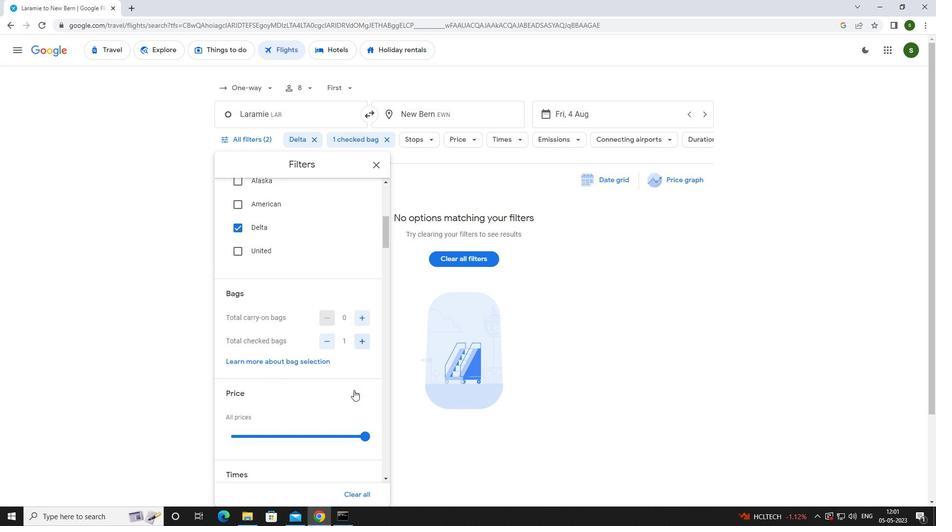 
Action: Mouse moved to (368, 386)
Screenshot: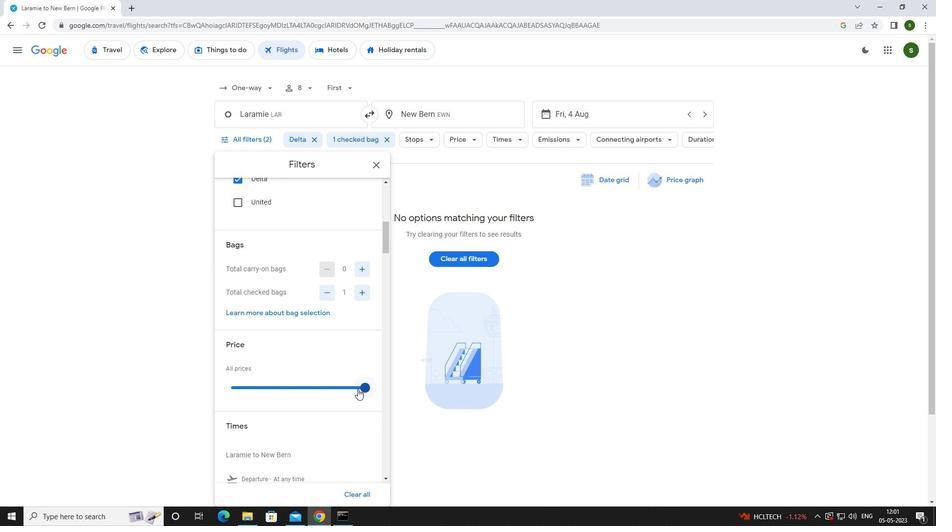 
Action: Mouse pressed left at (368, 386)
Screenshot: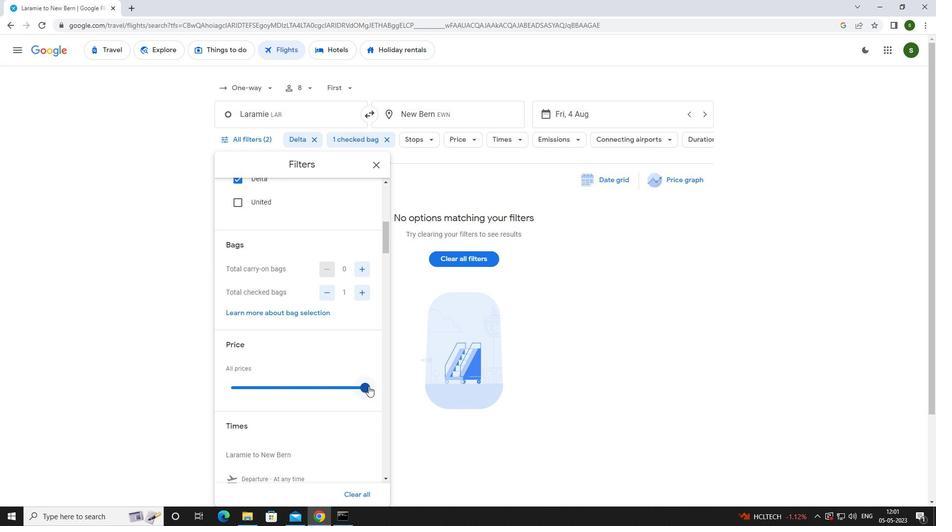 
Action: Mouse moved to (364, 386)
Screenshot: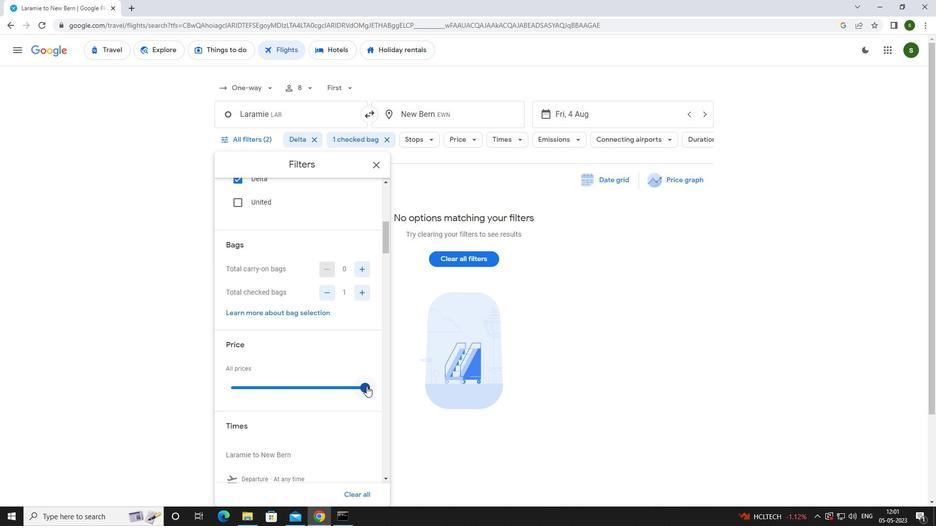 
Action: Mouse scrolled (364, 386) with delta (0, 0)
Screenshot: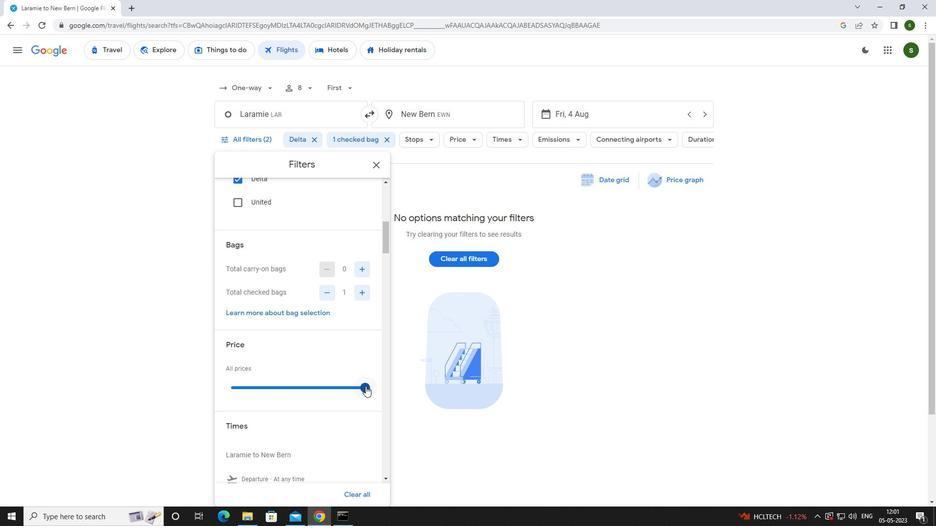 
Action: Mouse scrolled (364, 386) with delta (0, 0)
Screenshot: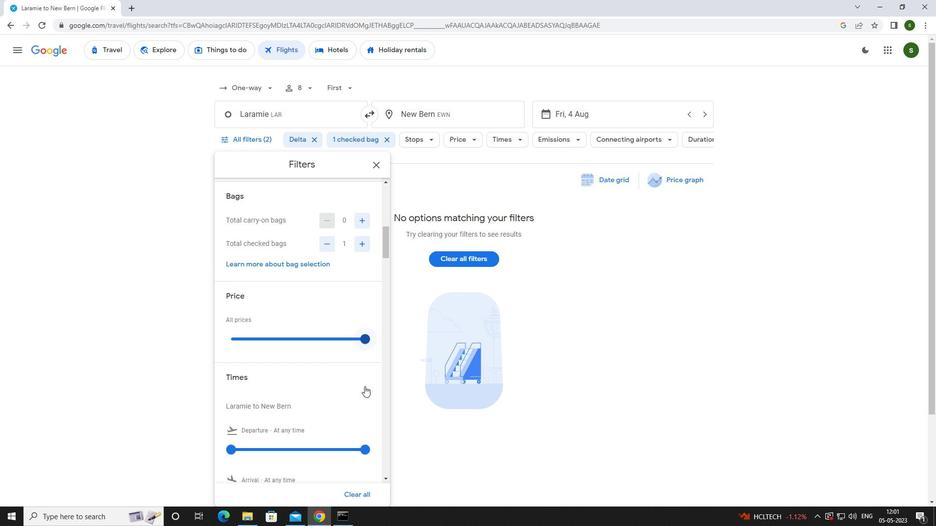 
Action: Mouse moved to (234, 402)
Screenshot: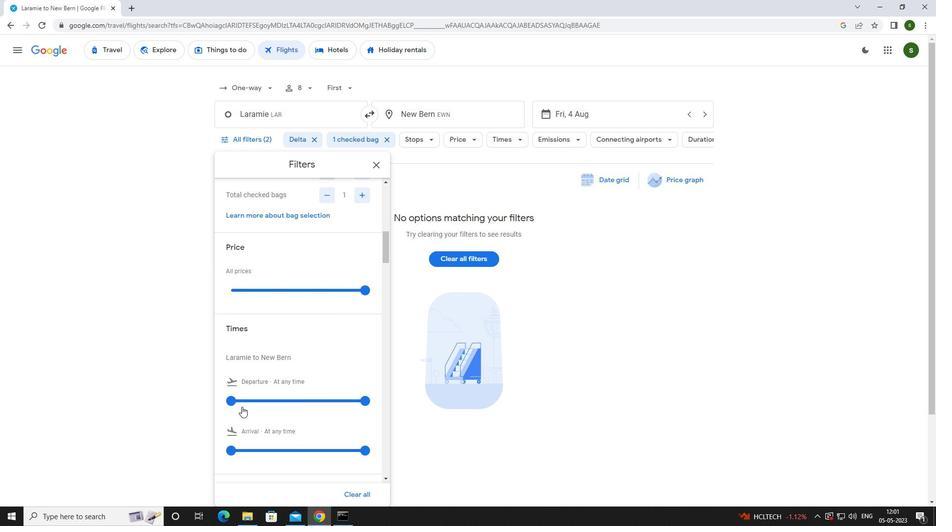 
Action: Mouse pressed left at (234, 402)
Screenshot: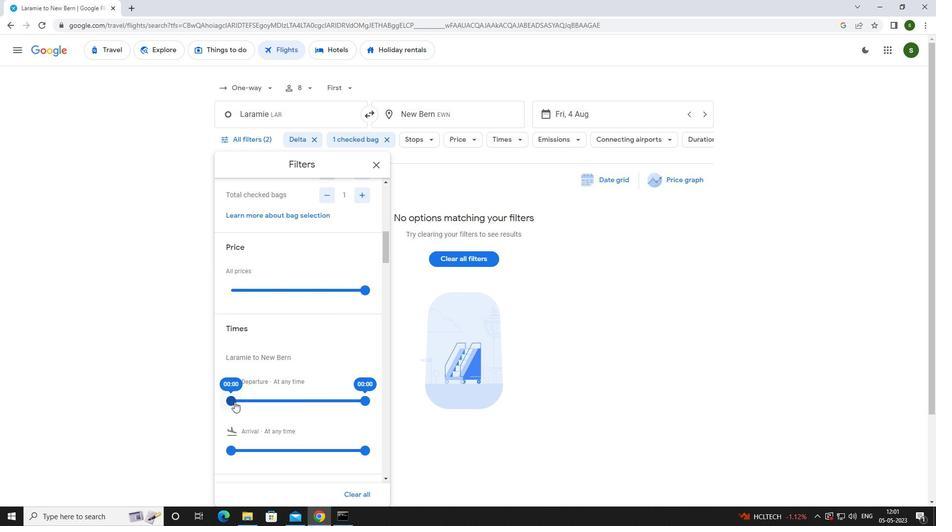 
Action: Mouse moved to (537, 381)
Screenshot: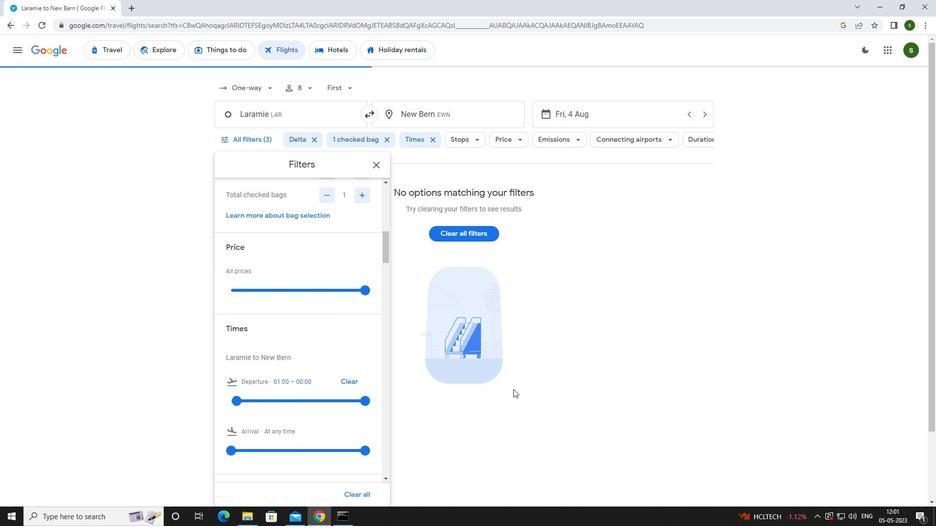 
Action: Mouse pressed left at (537, 381)
Screenshot: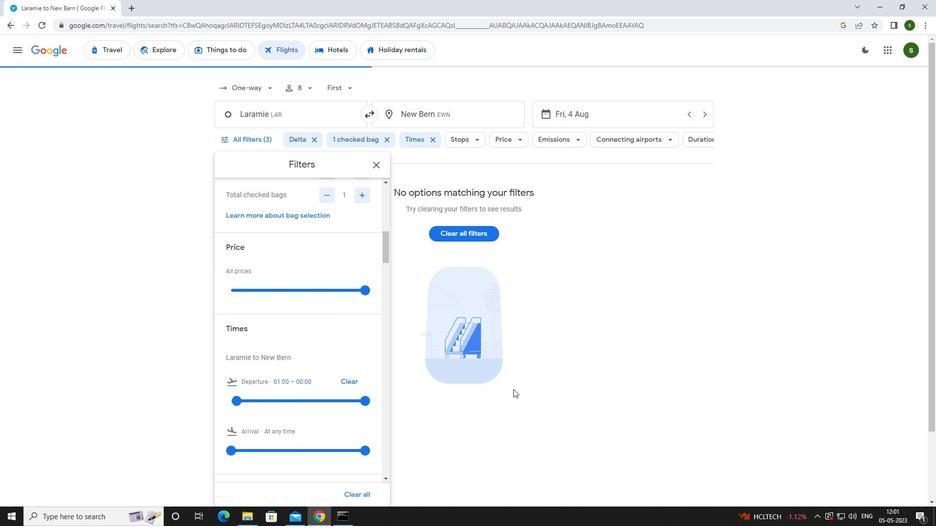 
Action: Mouse moved to (531, 382)
Screenshot: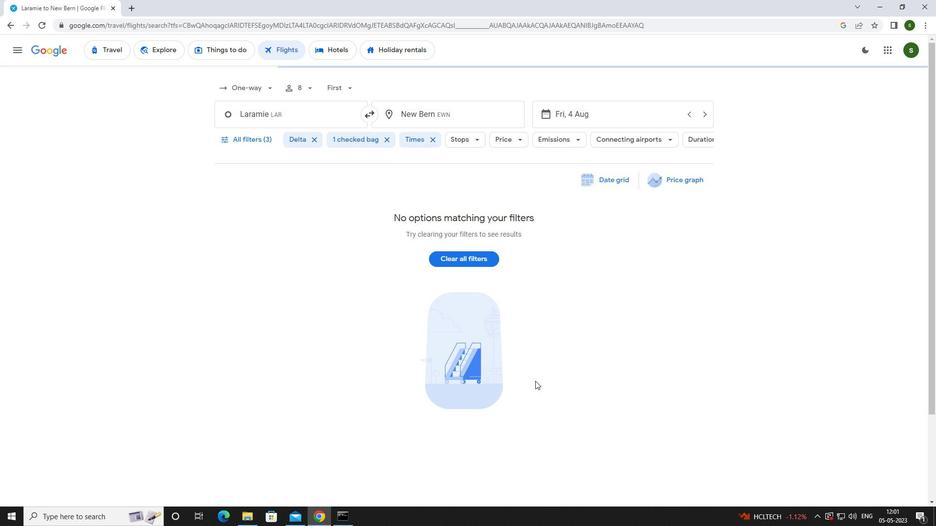 
